 Task: Look for space in Bargarh, India from 5th June, 2023 to 16th June, 2023 for 2 adults in price range Rs.7000 to Rs.15000. Place can be entire place with 1  bedroom having 1 bed and 1 bathroom. Property type can be house, flat, guest house, hotel. Booking option can be shelf check-in. Required host language is English.
Action: Mouse moved to (451, 101)
Screenshot: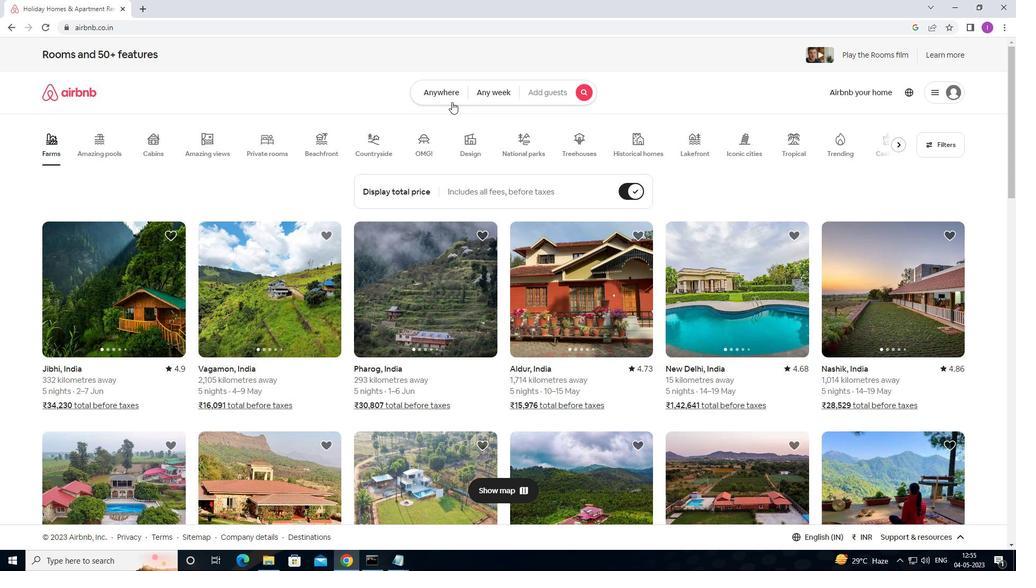 
Action: Mouse pressed left at (451, 101)
Screenshot: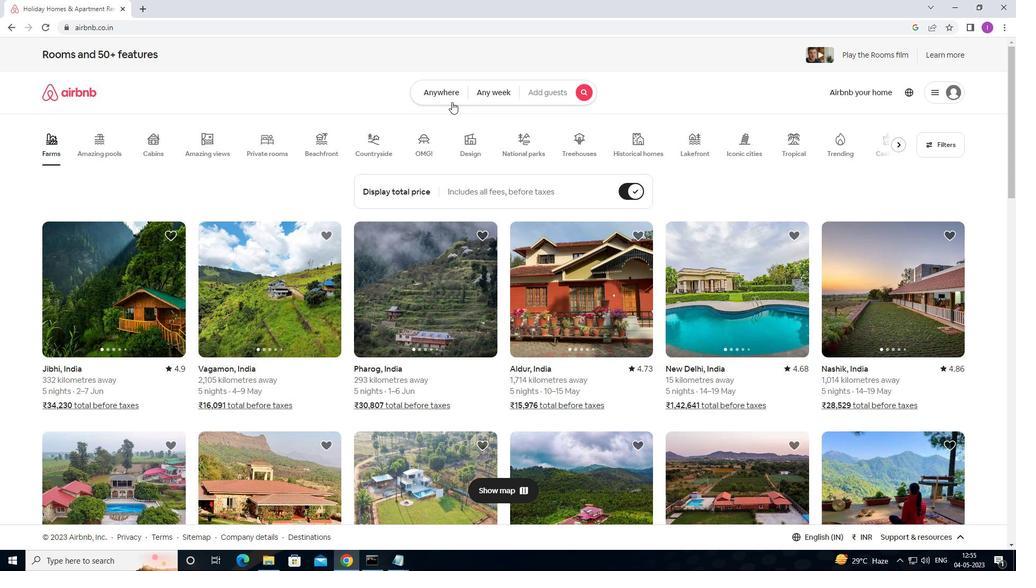 
Action: Mouse moved to (358, 130)
Screenshot: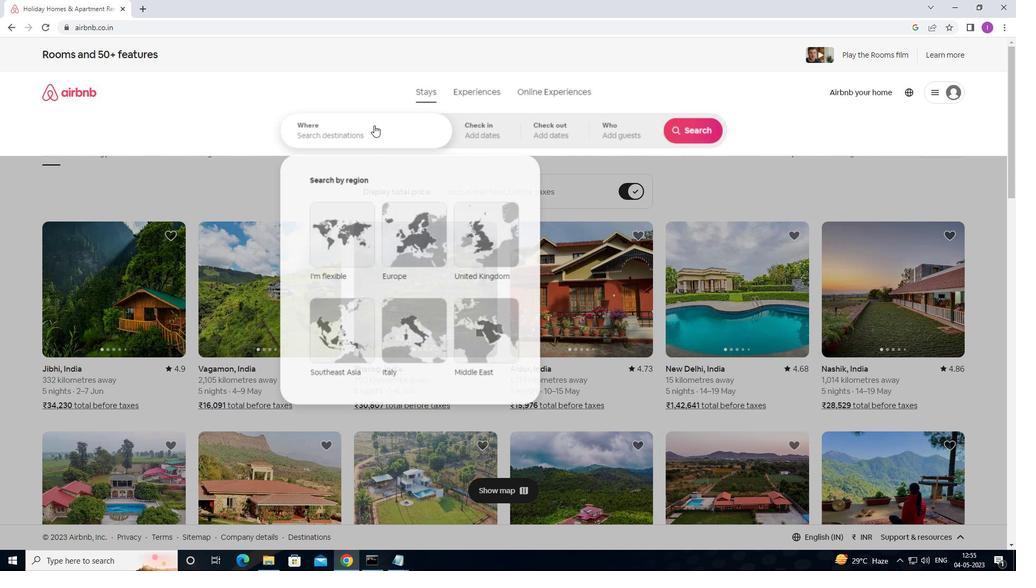 
Action: Mouse pressed left at (358, 130)
Screenshot: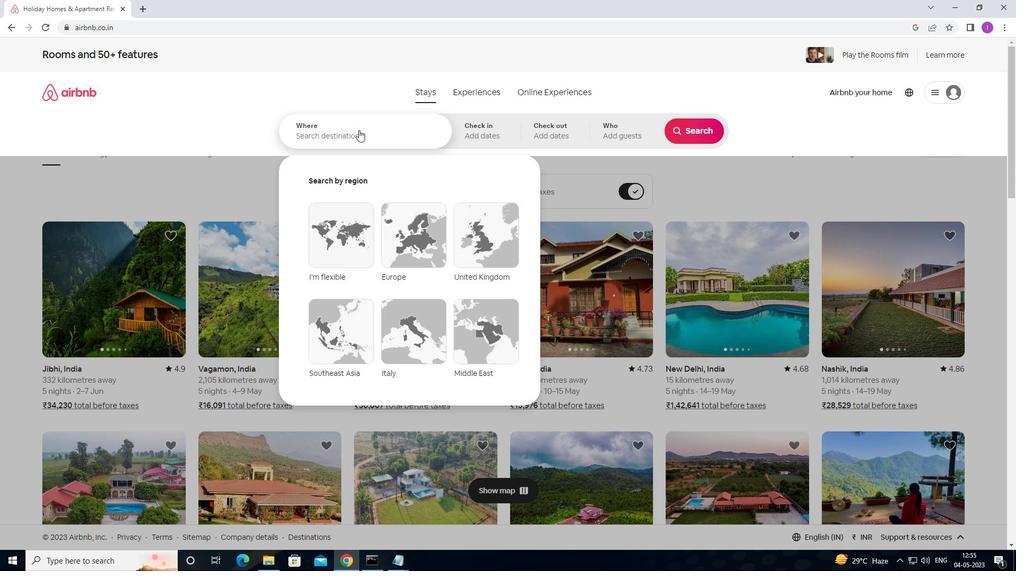 
Action: Key pressed <Key.shift>BARGARH,<Key.shift><Key.shift><Key.shift><Key.shift><Key.shift><Key.shift><Key.shift><Key.shift><Key.shift>INDIA
Screenshot: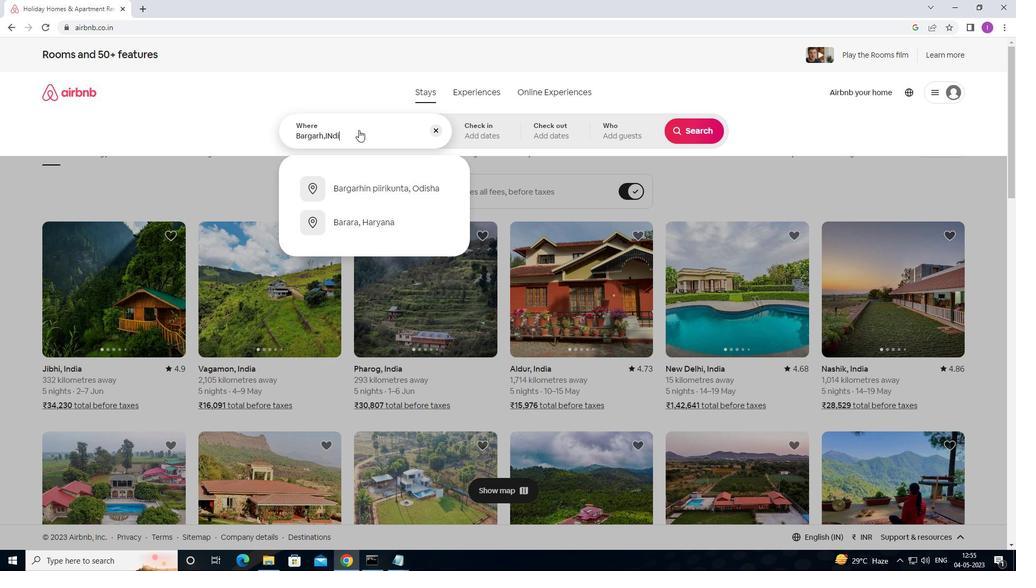 
Action: Mouse moved to (484, 125)
Screenshot: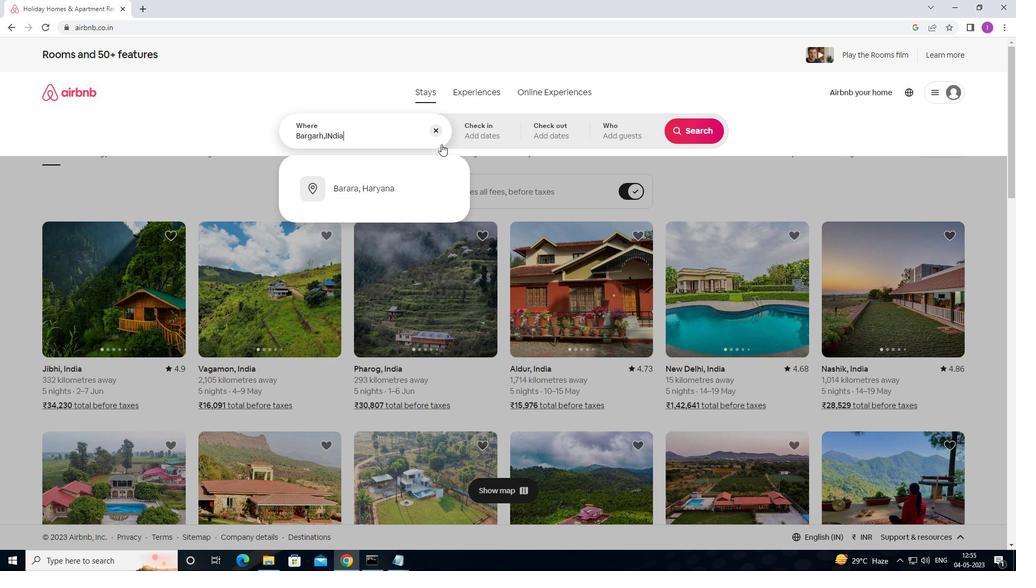 
Action: Mouse pressed left at (484, 125)
Screenshot: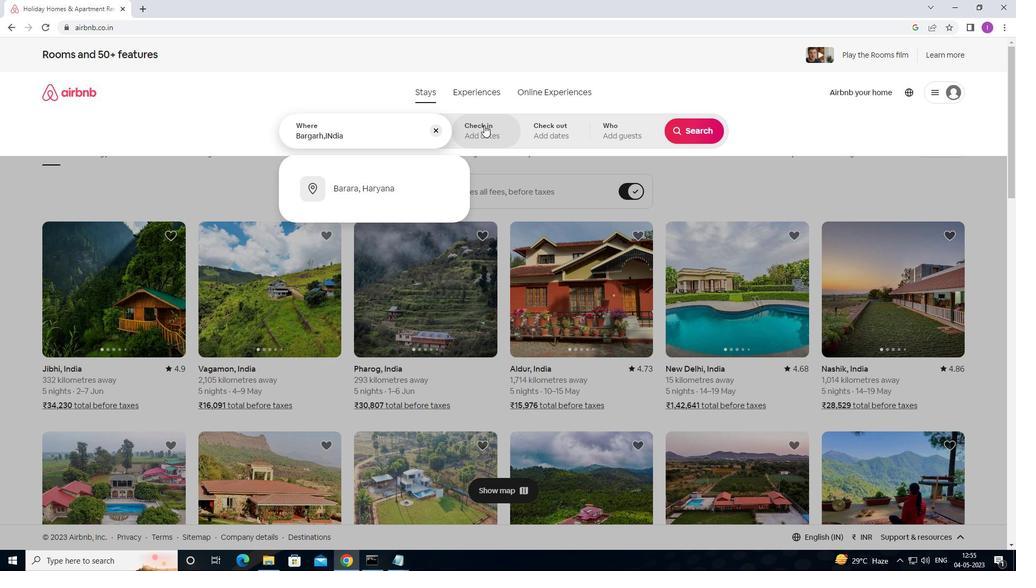 
Action: Mouse moved to (695, 216)
Screenshot: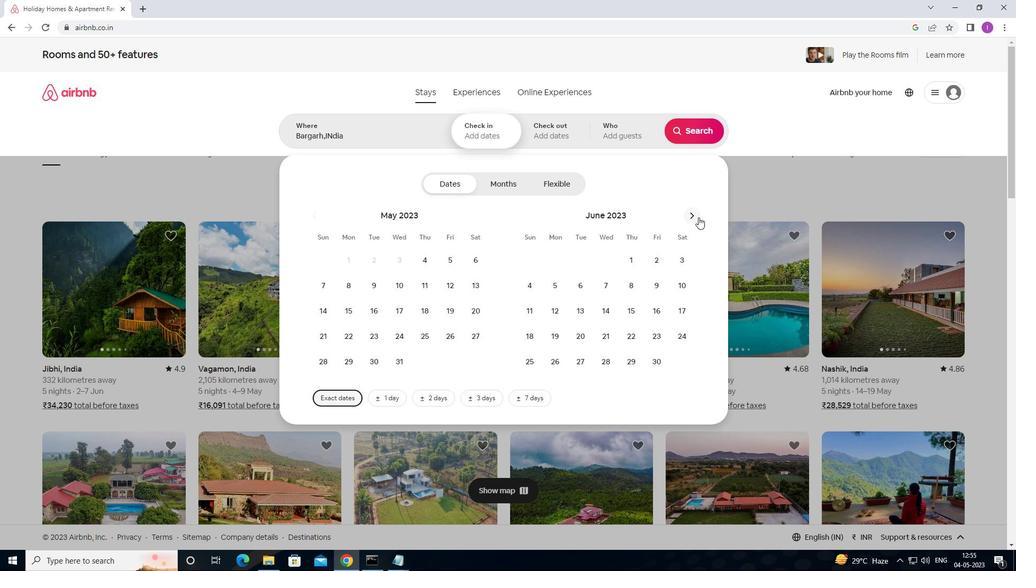 
Action: Mouse pressed left at (695, 216)
Screenshot: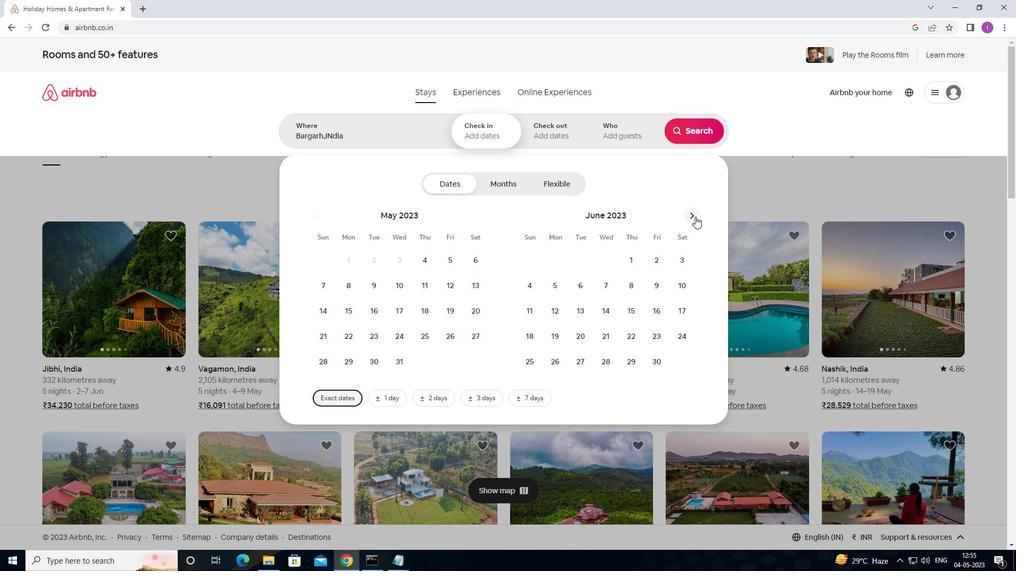 
Action: Mouse moved to (347, 284)
Screenshot: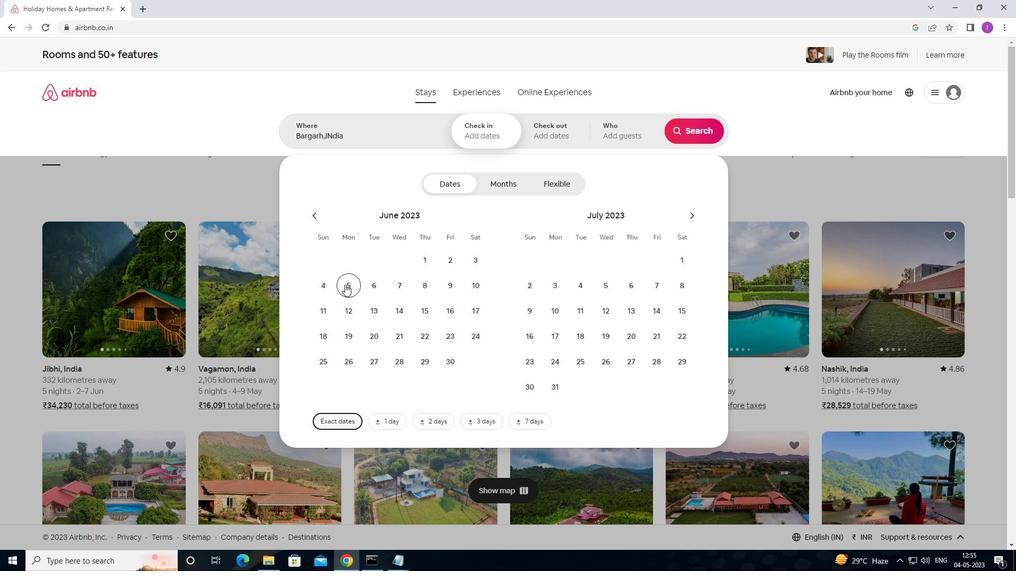
Action: Mouse pressed left at (347, 284)
Screenshot: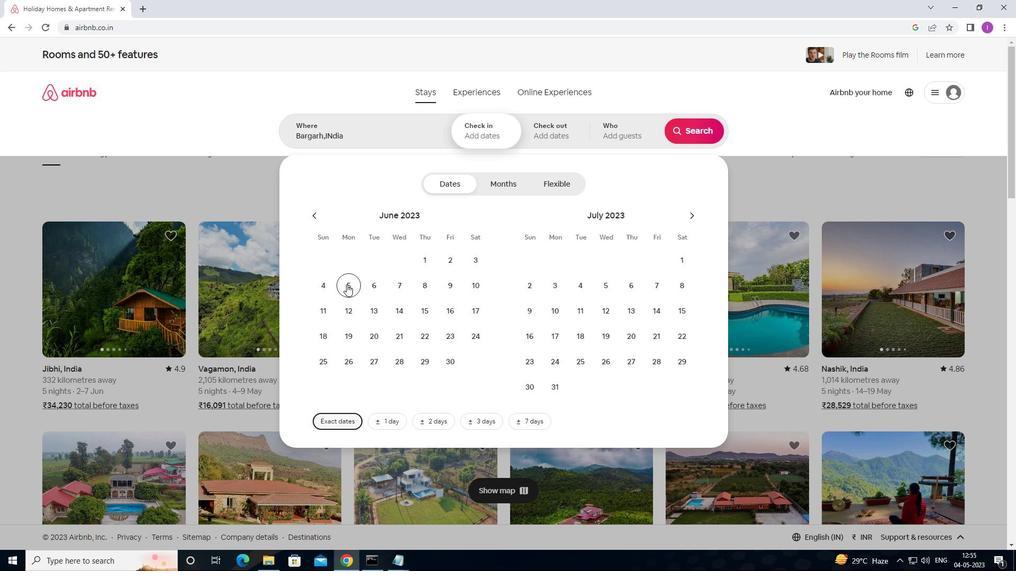 
Action: Mouse moved to (458, 311)
Screenshot: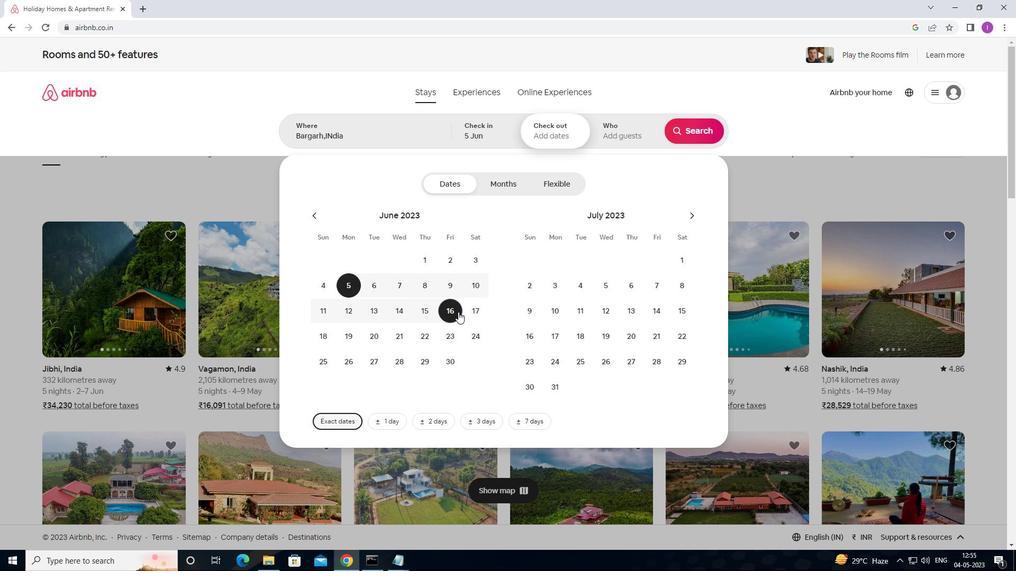 
Action: Mouse pressed left at (458, 311)
Screenshot: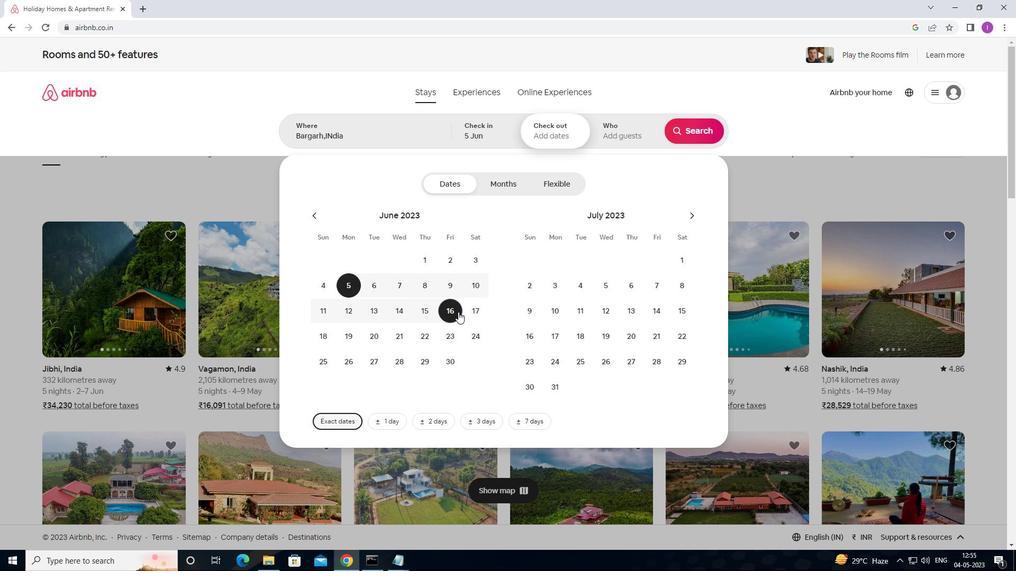 
Action: Mouse moved to (648, 136)
Screenshot: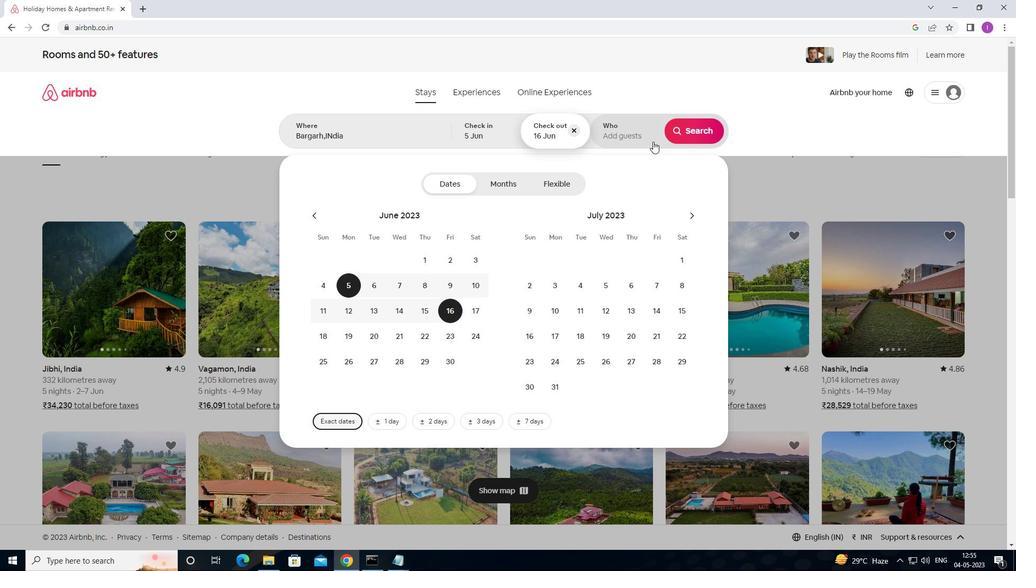 
Action: Mouse pressed left at (648, 136)
Screenshot: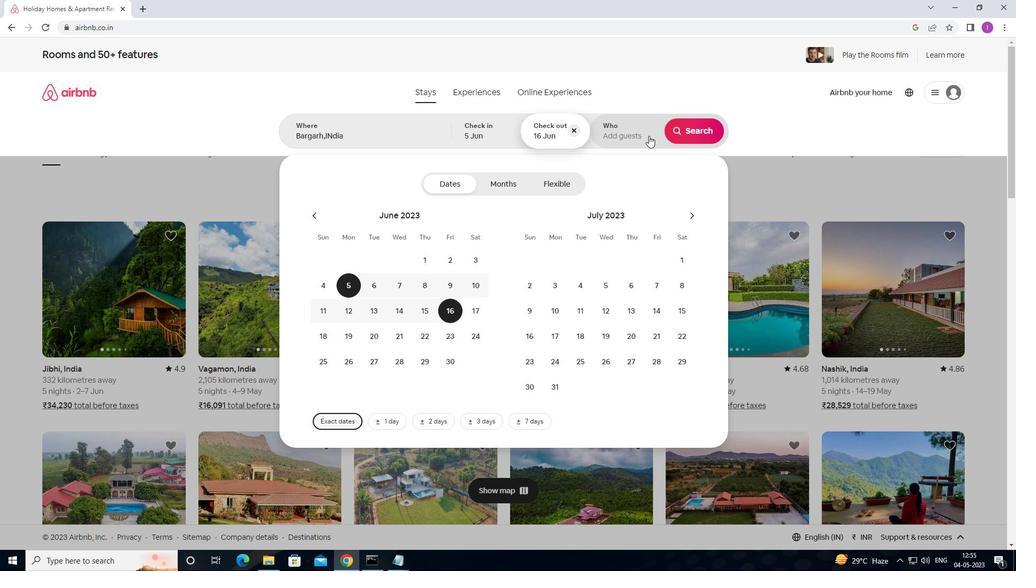 
Action: Mouse moved to (692, 186)
Screenshot: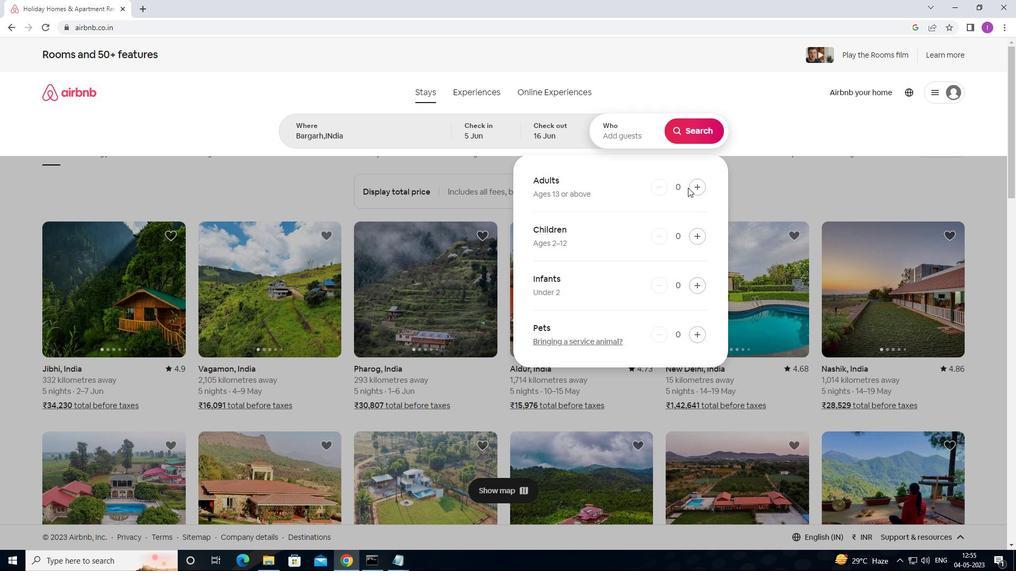 
Action: Mouse pressed left at (692, 186)
Screenshot: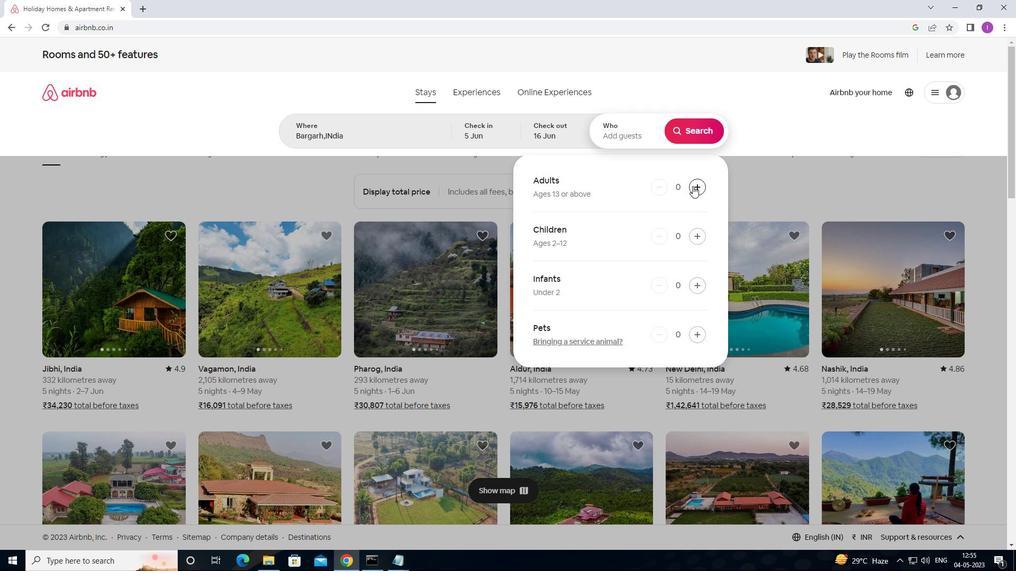 
Action: Mouse pressed left at (692, 186)
Screenshot: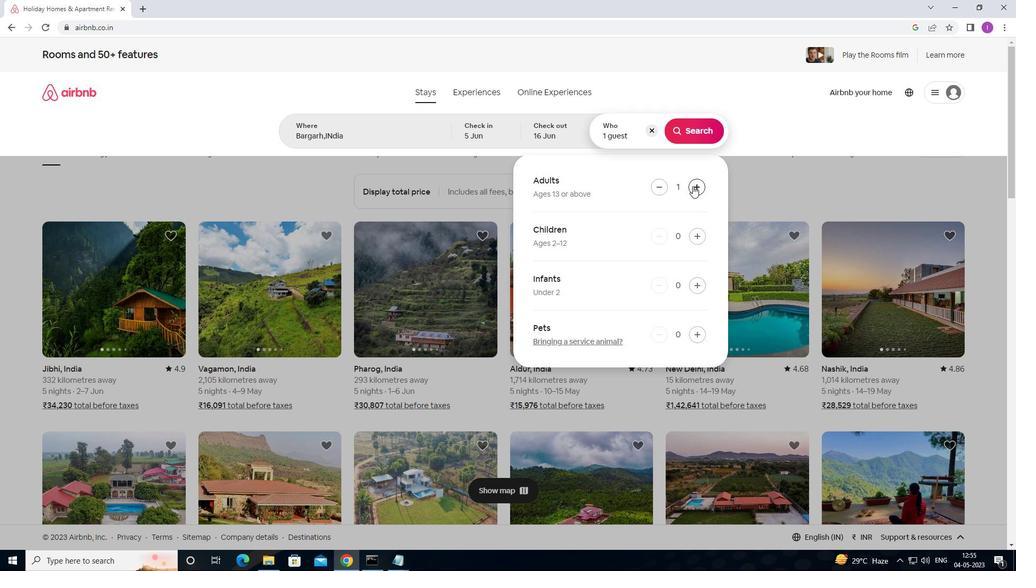
Action: Mouse moved to (696, 137)
Screenshot: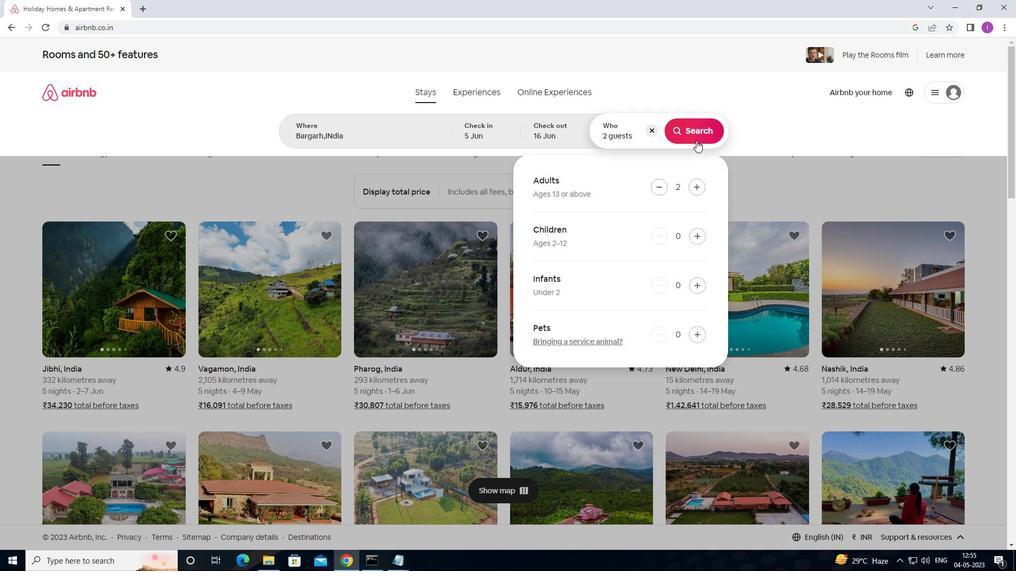 
Action: Mouse pressed left at (696, 137)
Screenshot: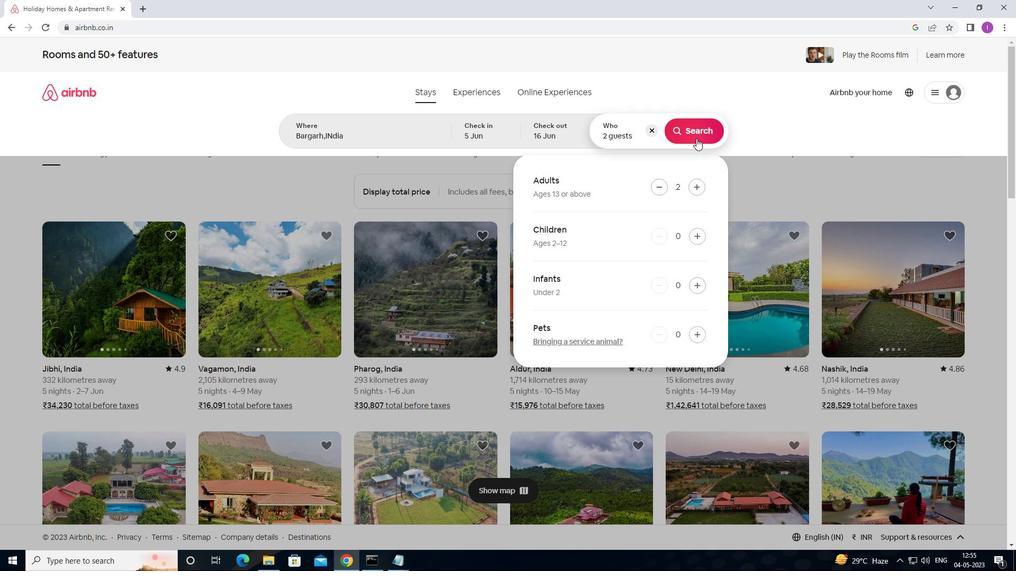 
Action: Mouse moved to (958, 103)
Screenshot: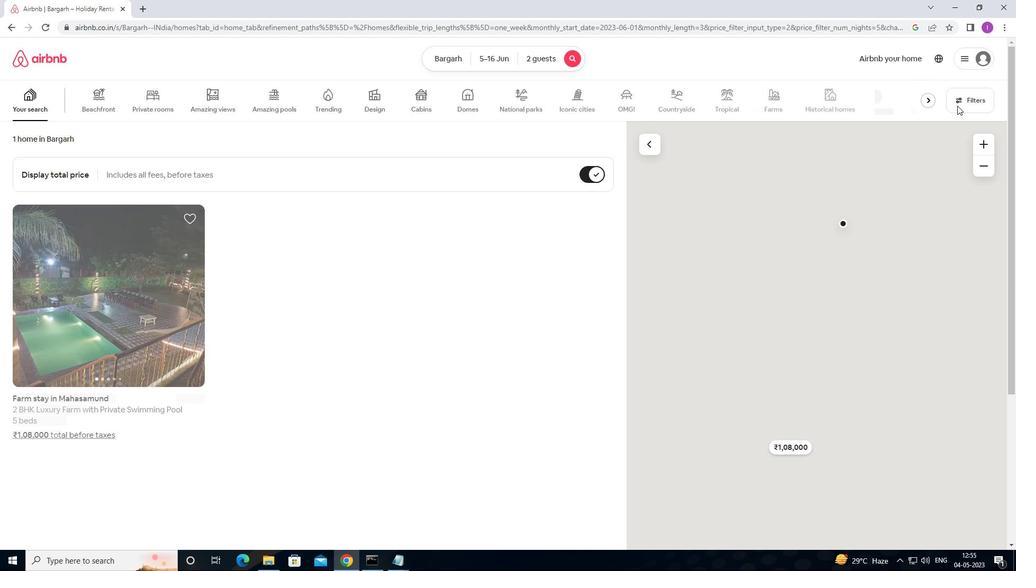 
Action: Mouse pressed left at (958, 103)
Screenshot: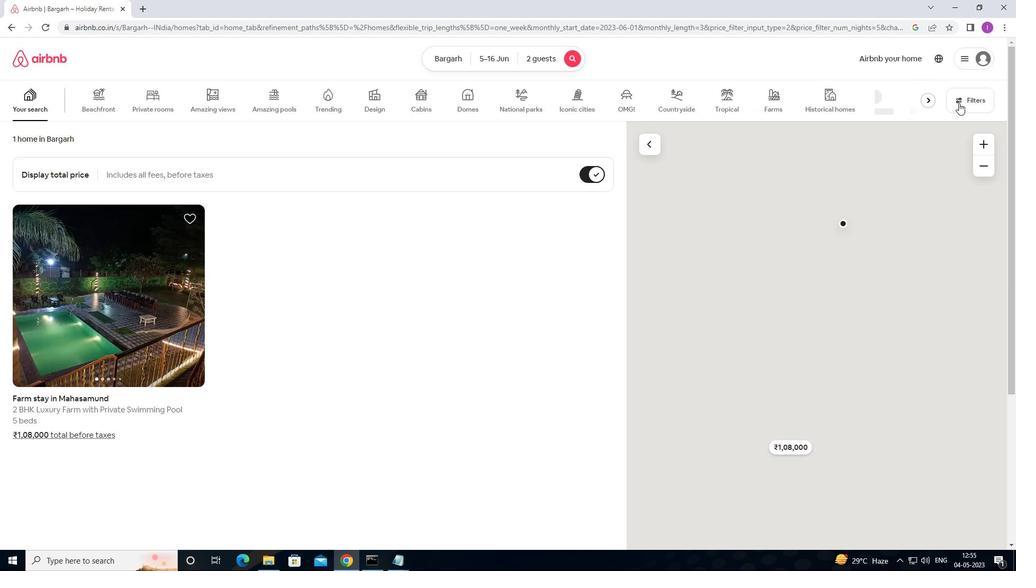 
Action: Mouse moved to (381, 236)
Screenshot: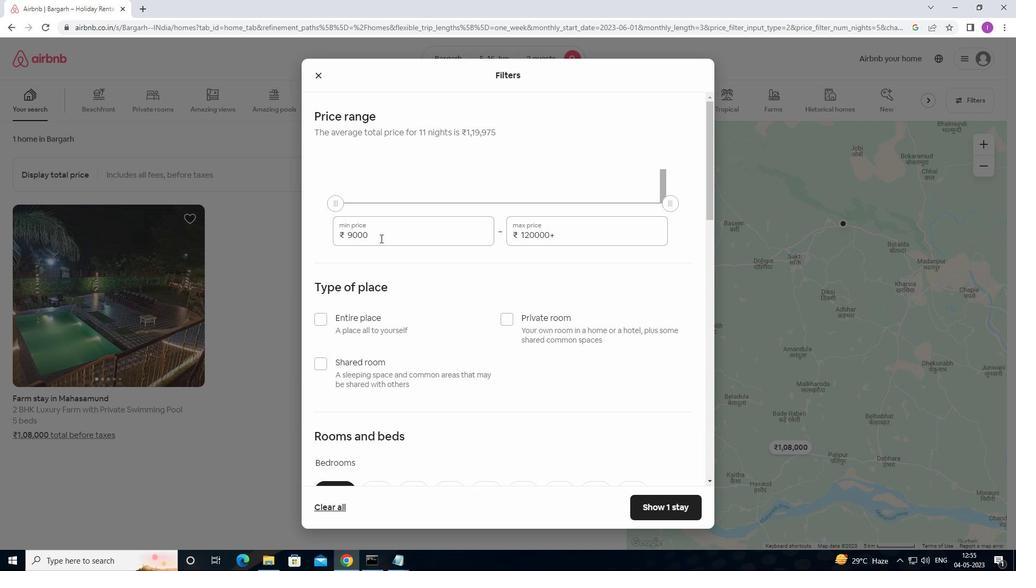 
Action: Mouse pressed left at (381, 236)
Screenshot: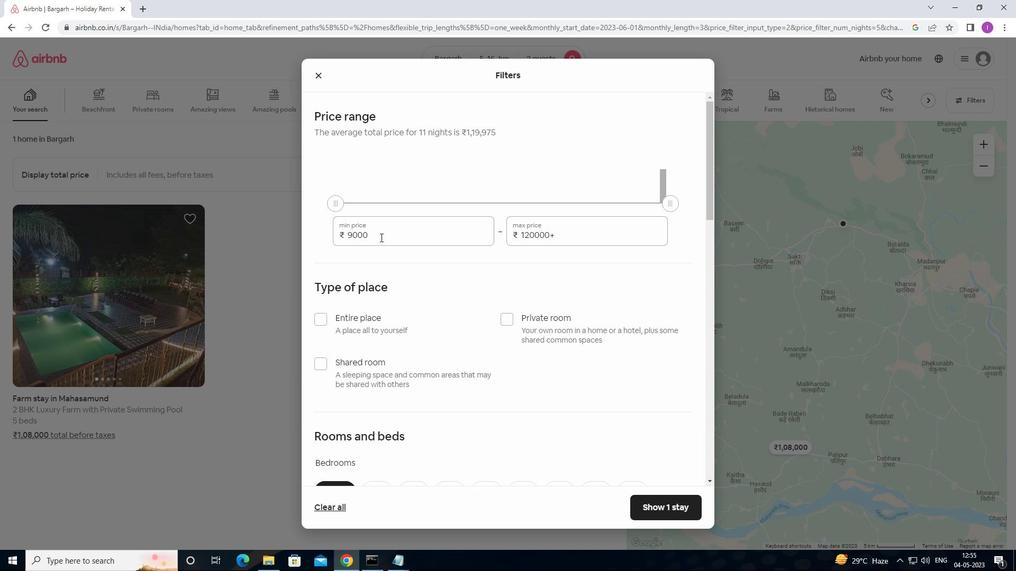 
Action: Mouse moved to (382, 282)
Screenshot: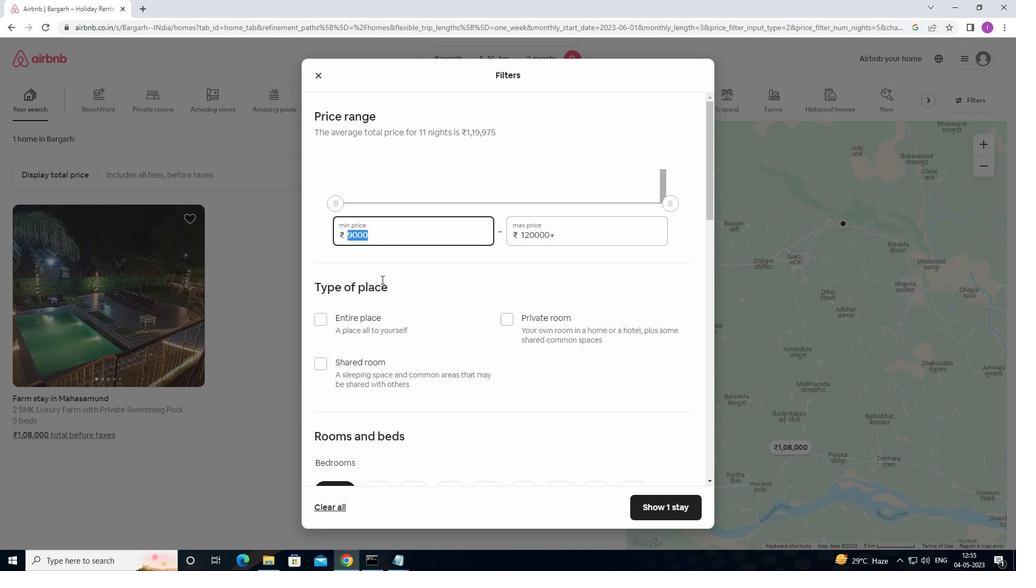 
Action: Key pressed 7
Screenshot: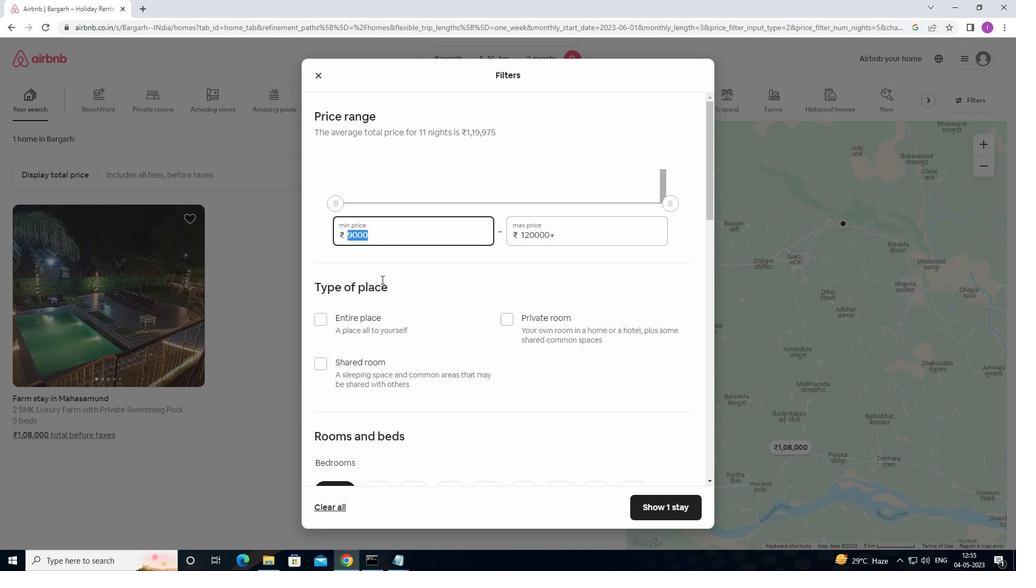 
Action: Mouse moved to (383, 283)
Screenshot: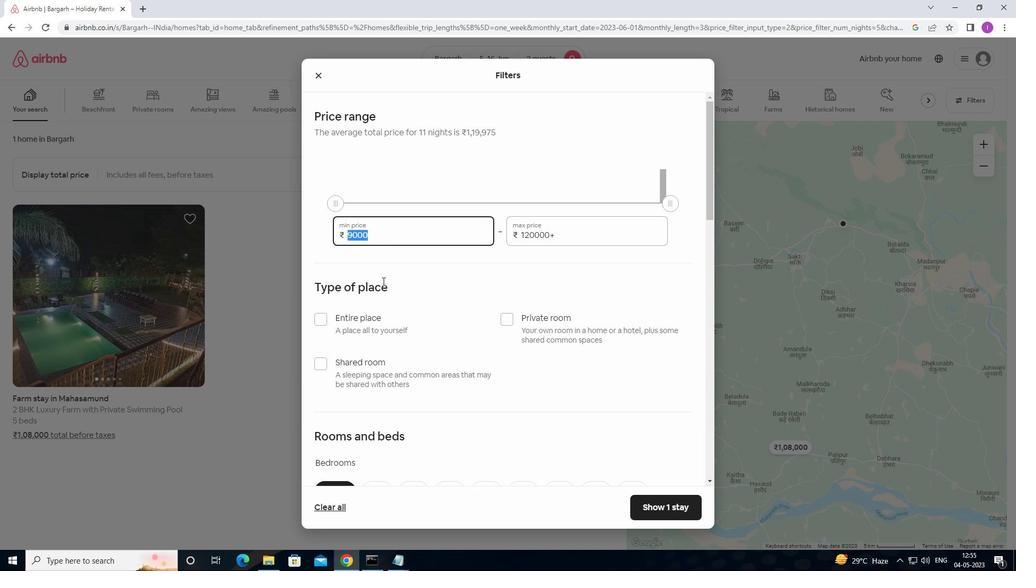 
Action: Key pressed 000
Screenshot: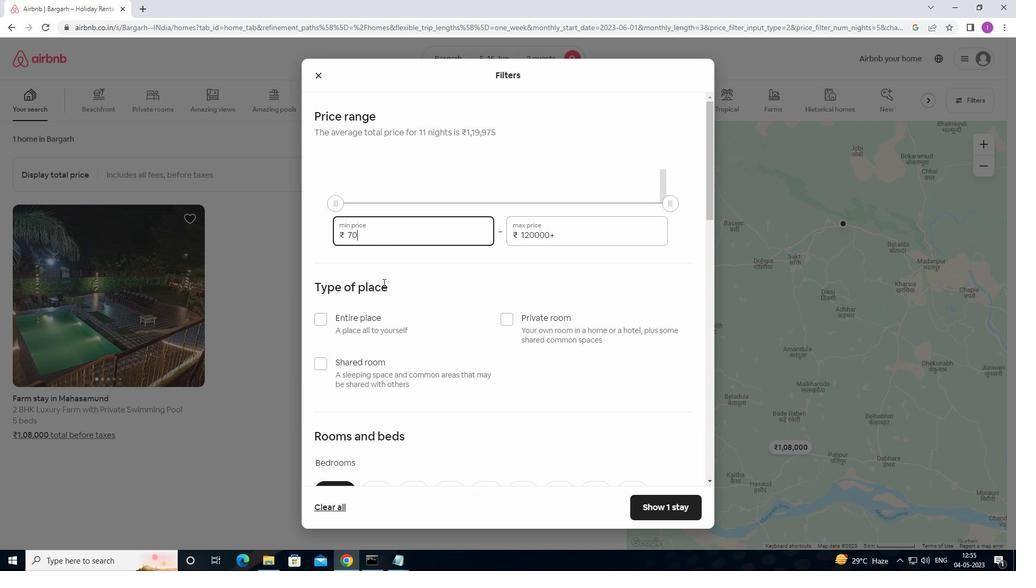 
Action: Mouse moved to (581, 238)
Screenshot: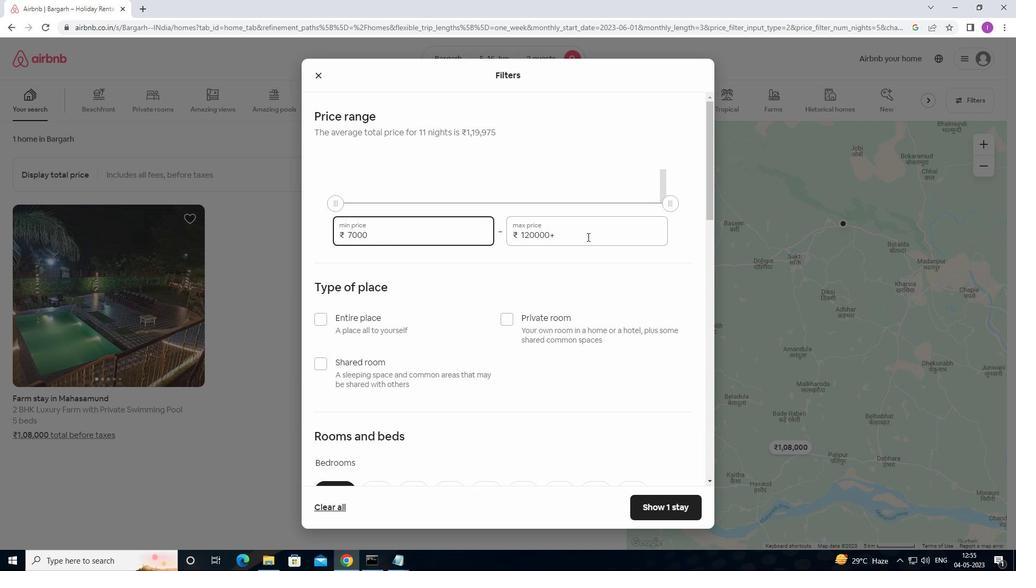 
Action: Mouse pressed left at (581, 238)
Screenshot: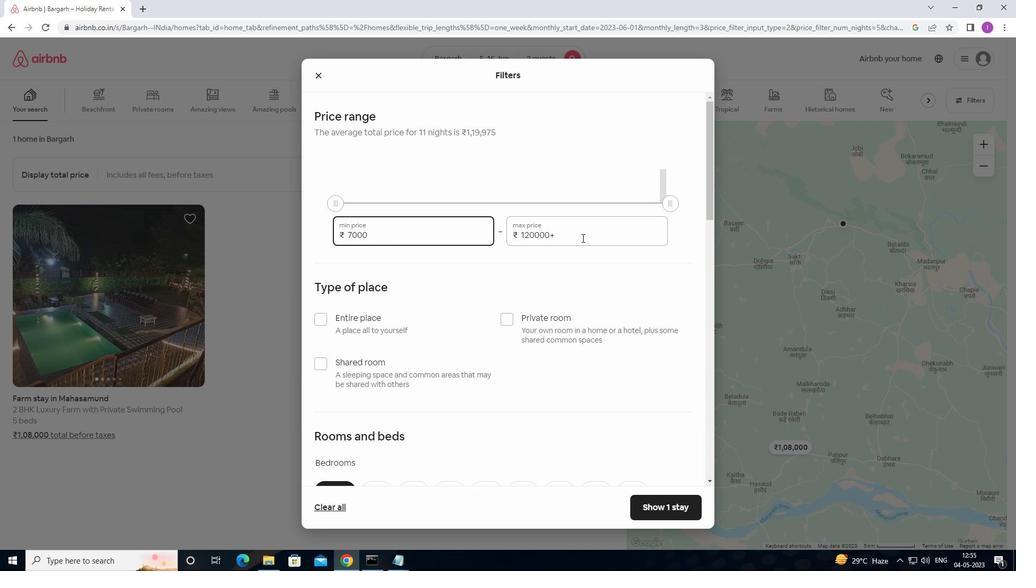 
Action: Mouse moved to (477, 244)
Screenshot: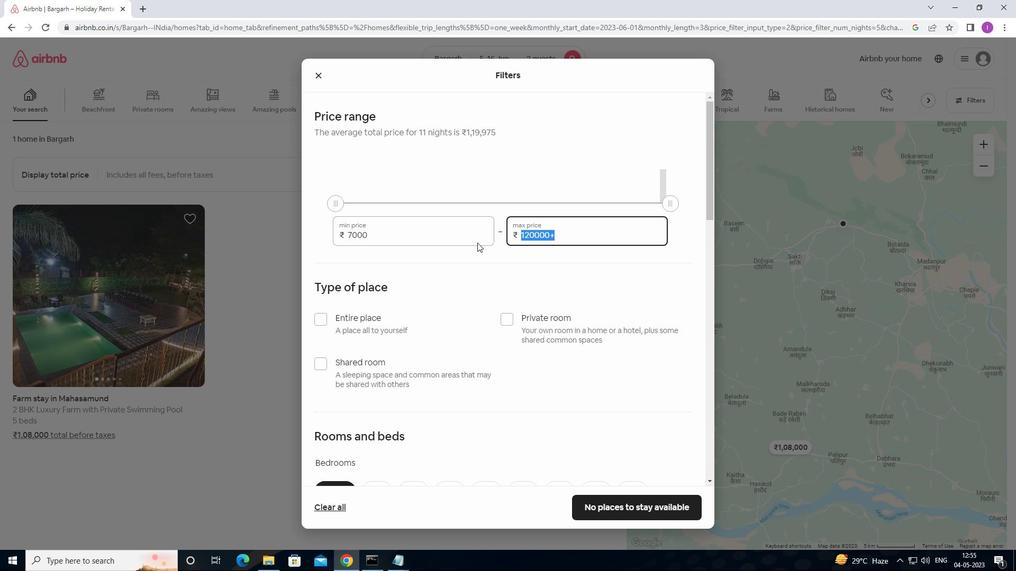 
Action: Key pressed 1
Screenshot: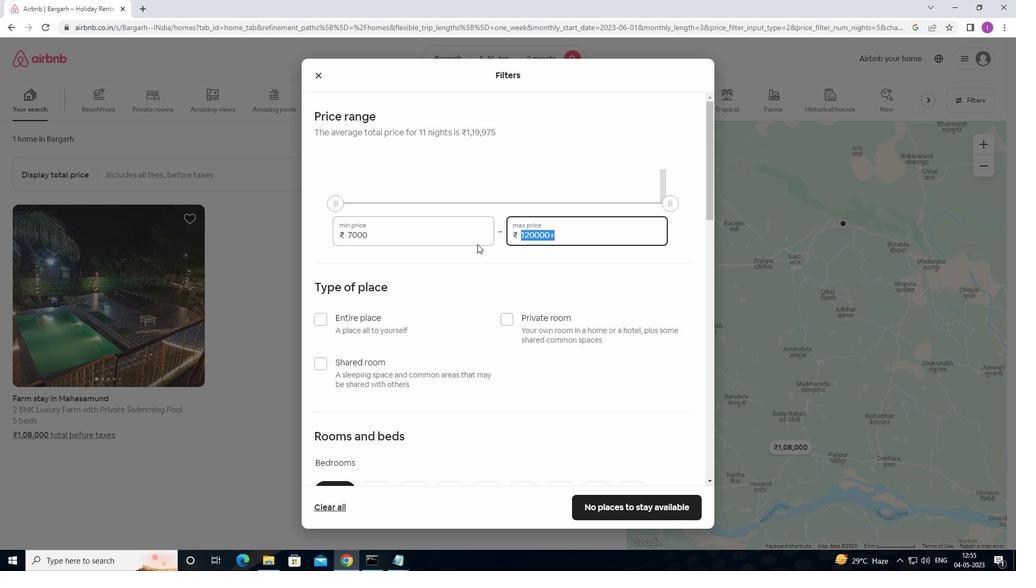 
Action: Mouse moved to (477, 244)
Screenshot: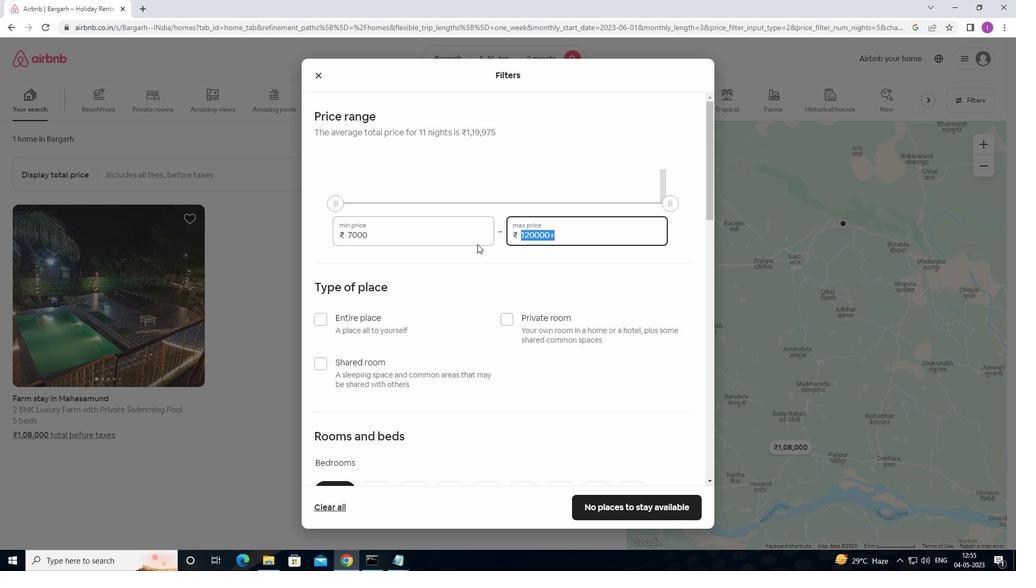 
Action: Key pressed 5
Screenshot: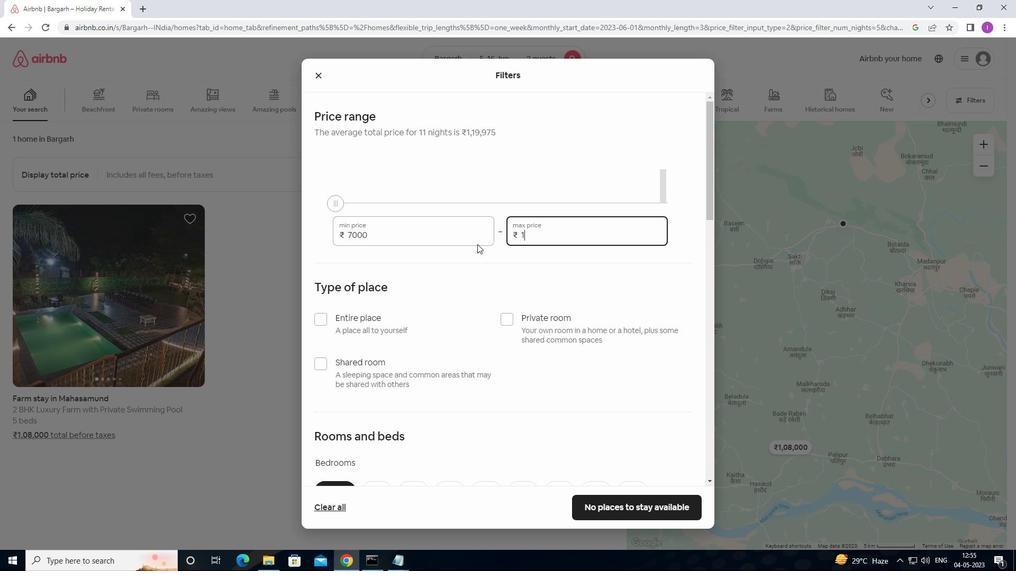 
Action: Mouse moved to (478, 244)
Screenshot: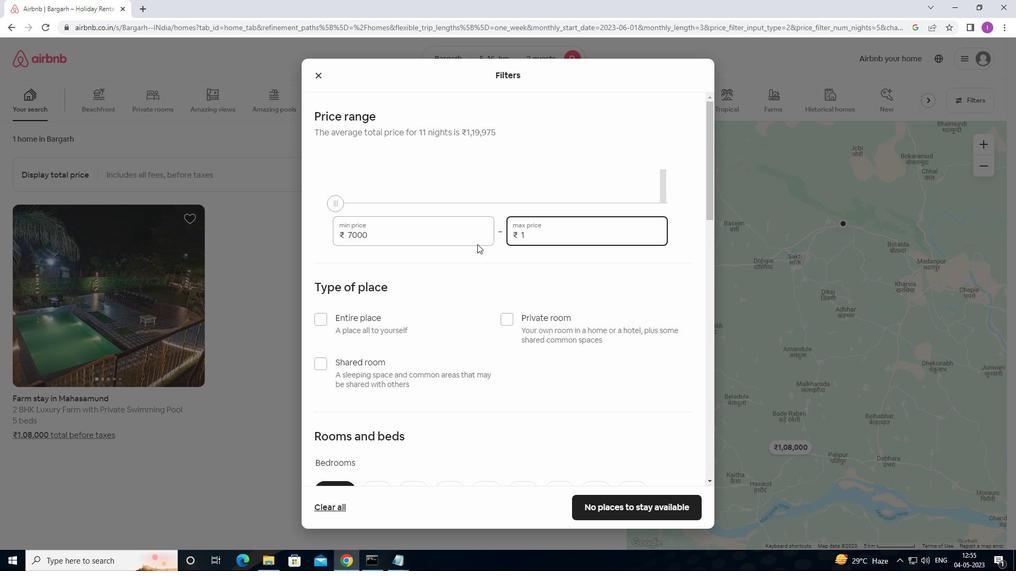 
Action: Key pressed 0
Screenshot: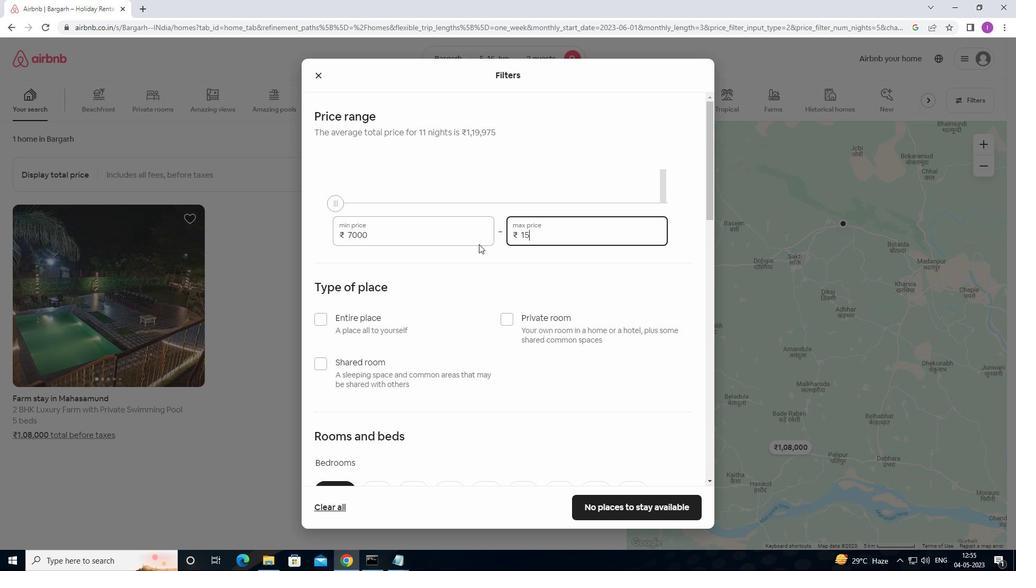 
Action: Mouse moved to (483, 244)
Screenshot: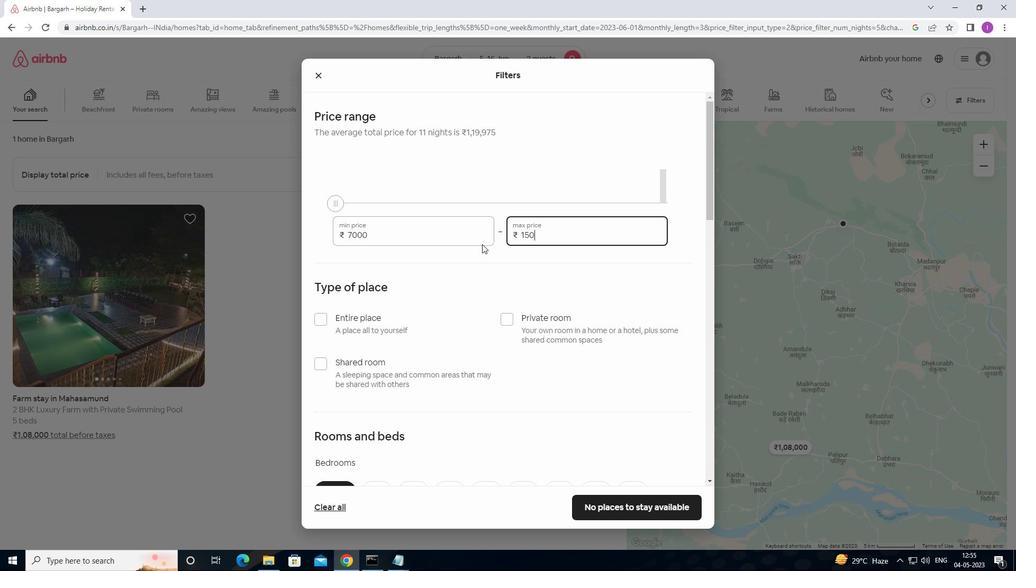 
Action: Key pressed 00
Screenshot: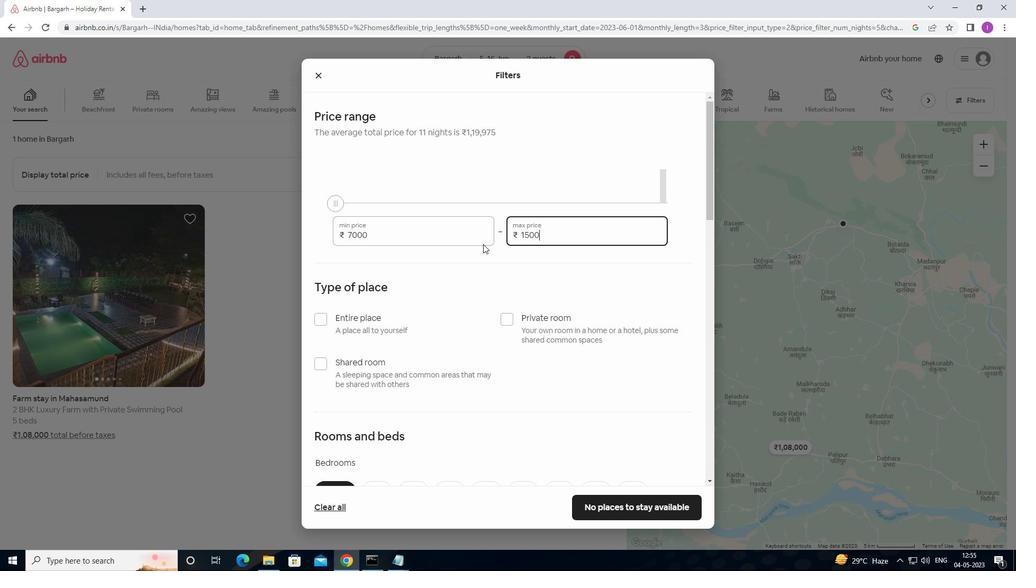 
Action: Mouse moved to (419, 286)
Screenshot: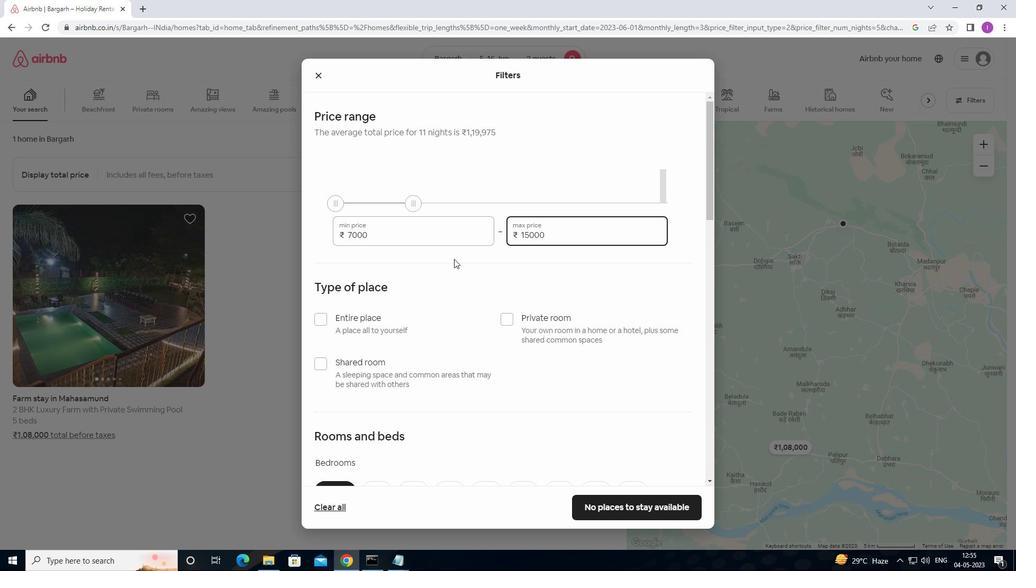 
Action: Mouse scrolled (419, 286) with delta (0, 0)
Screenshot: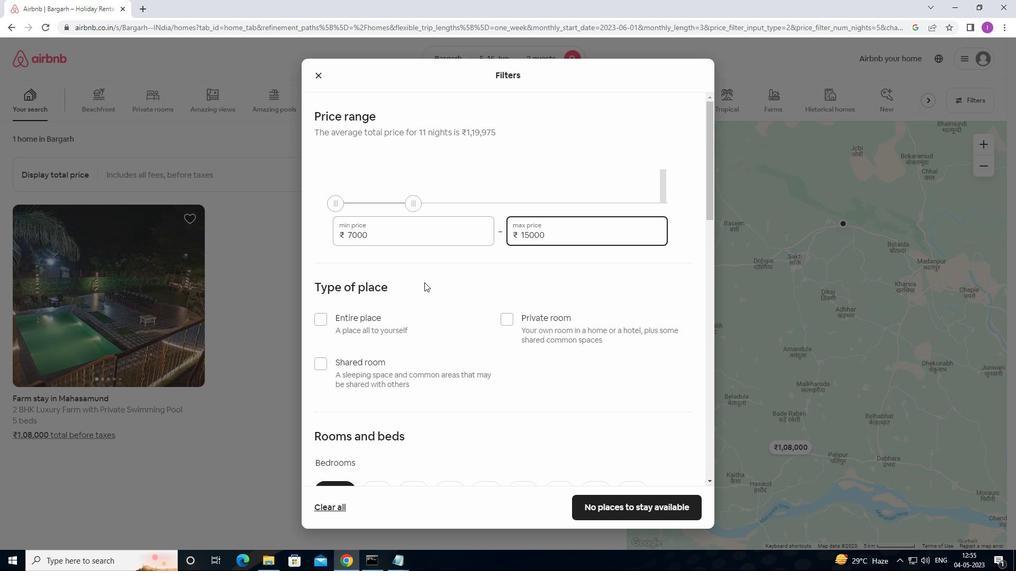 
Action: Mouse moved to (419, 287)
Screenshot: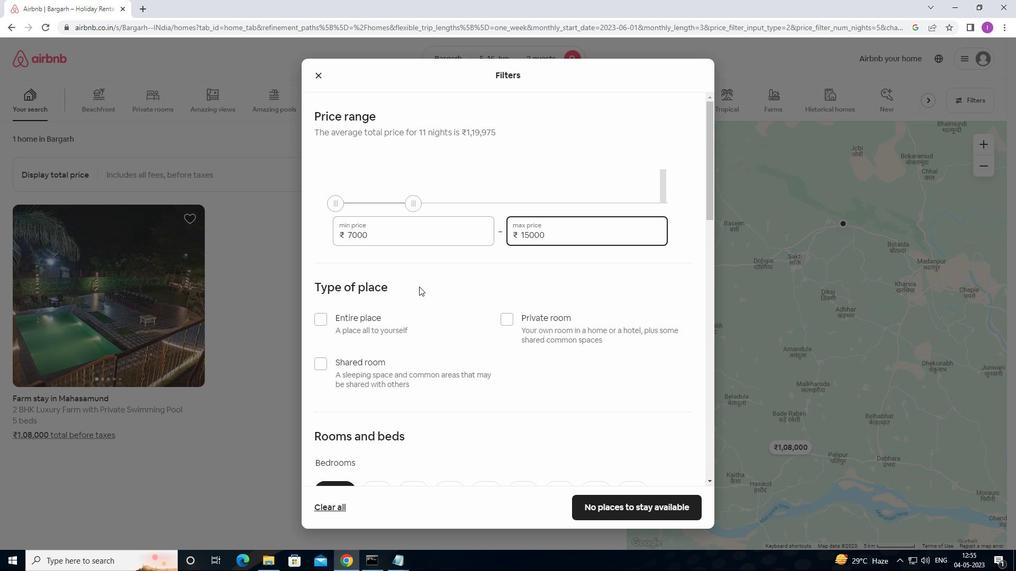 
Action: Mouse scrolled (419, 286) with delta (0, 0)
Screenshot: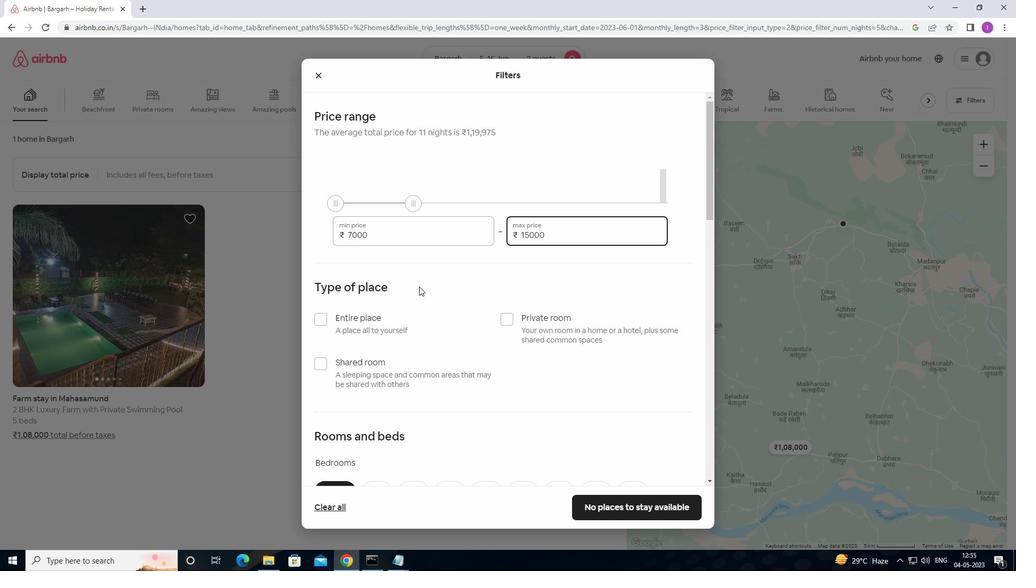 
Action: Mouse moved to (325, 216)
Screenshot: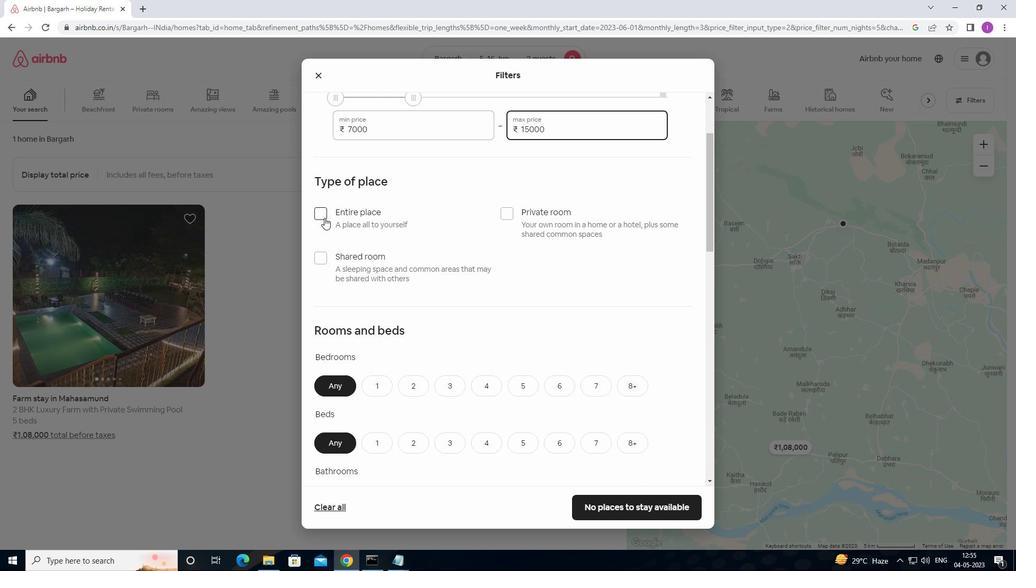 
Action: Mouse pressed left at (325, 216)
Screenshot: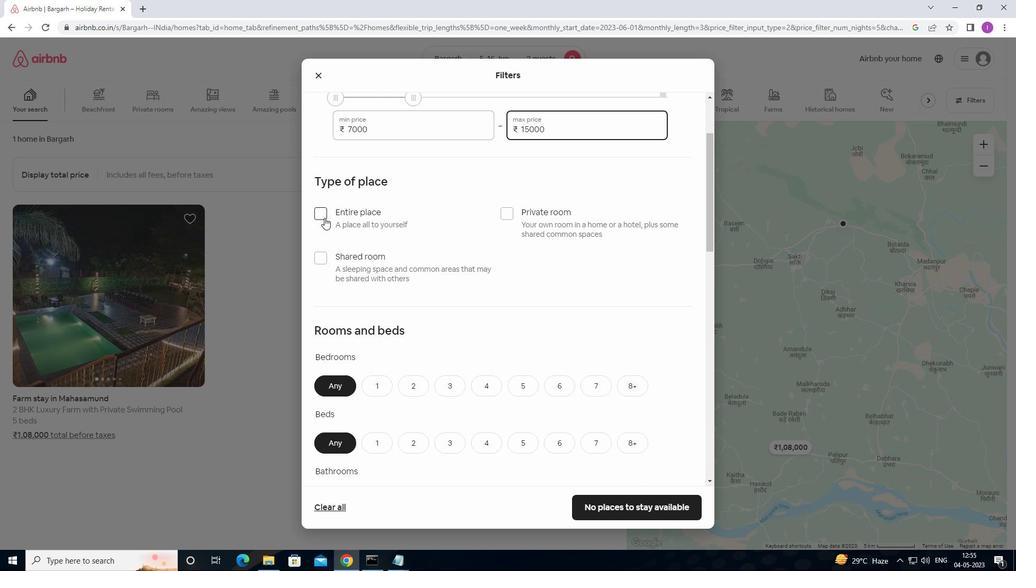 
Action: Mouse moved to (407, 277)
Screenshot: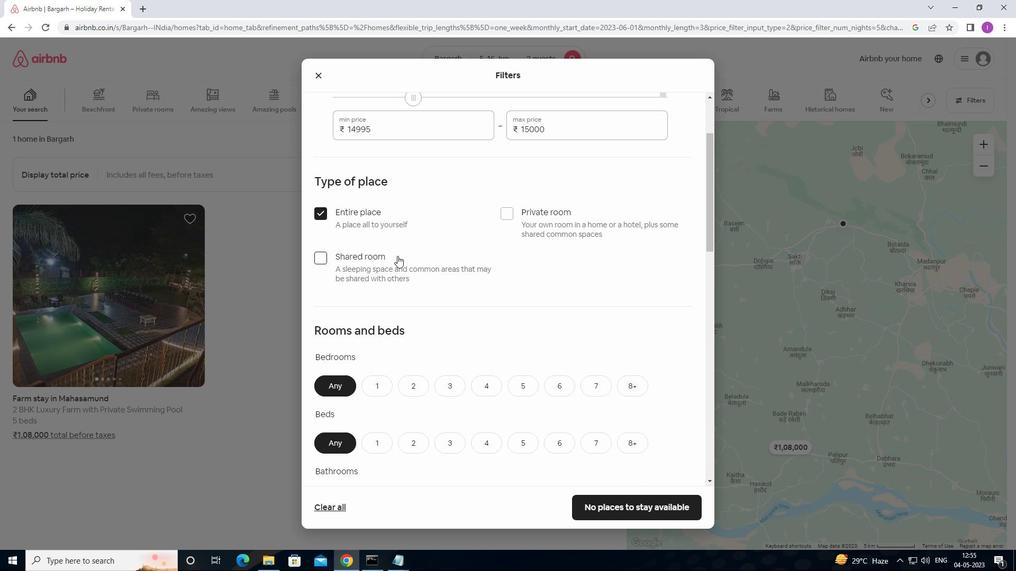 
Action: Mouse scrolled (407, 276) with delta (0, 0)
Screenshot: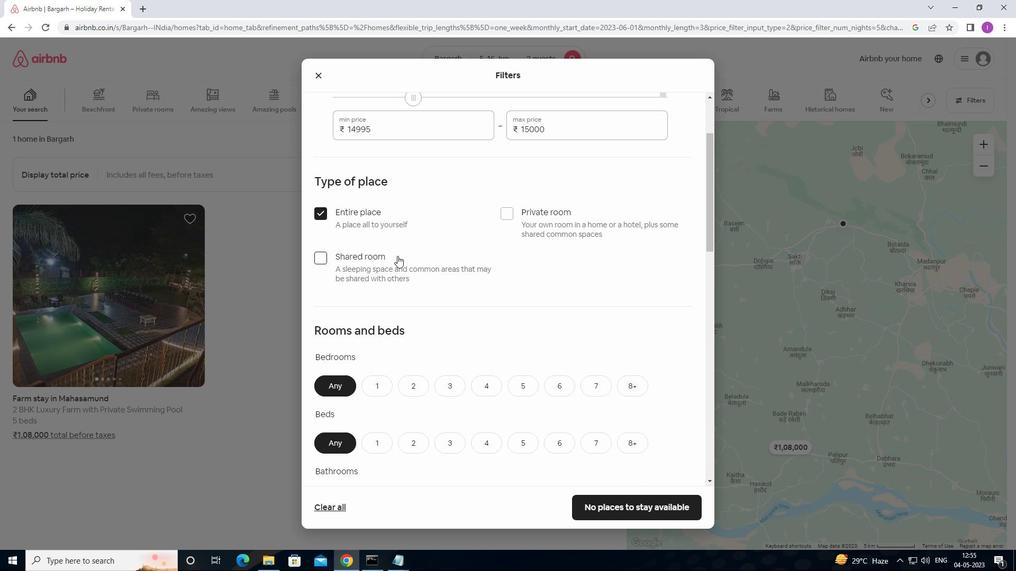 
Action: Mouse moved to (414, 286)
Screenshot: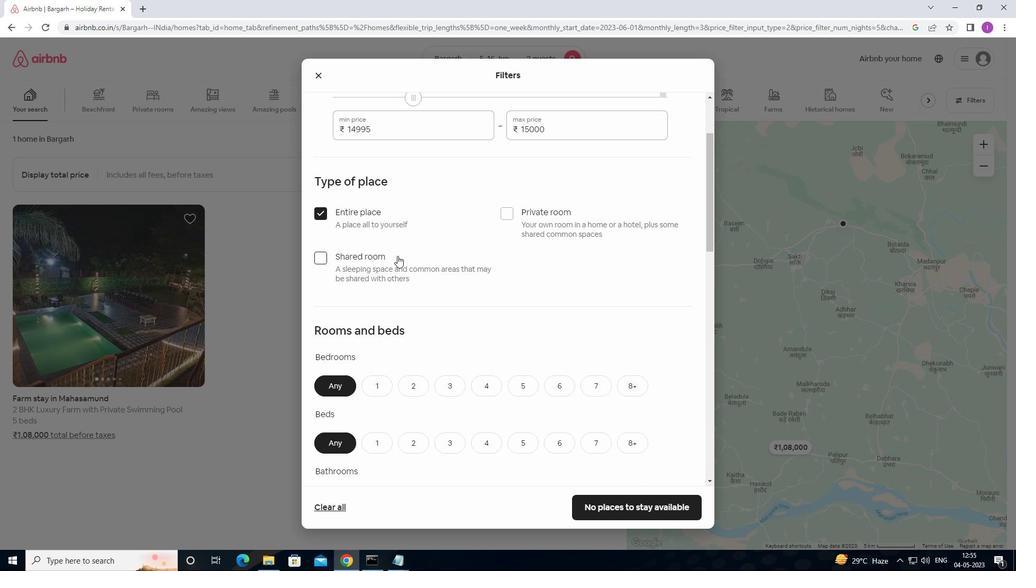 
Action: Mouse scrolled (414, 285) with delta (0, 0)
Screenshot: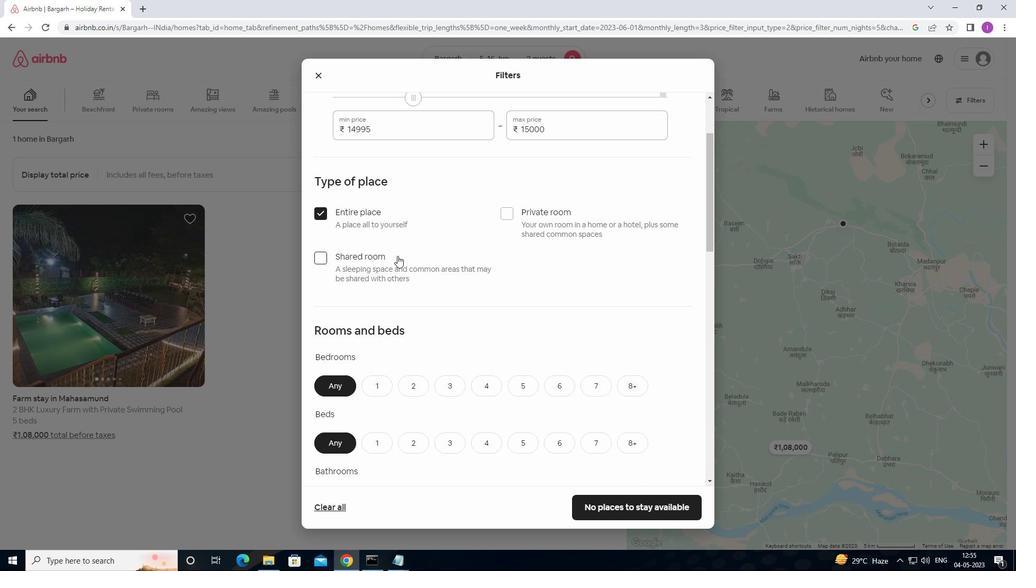 
Action: Mouse moved to (415, 287)
Screenshot: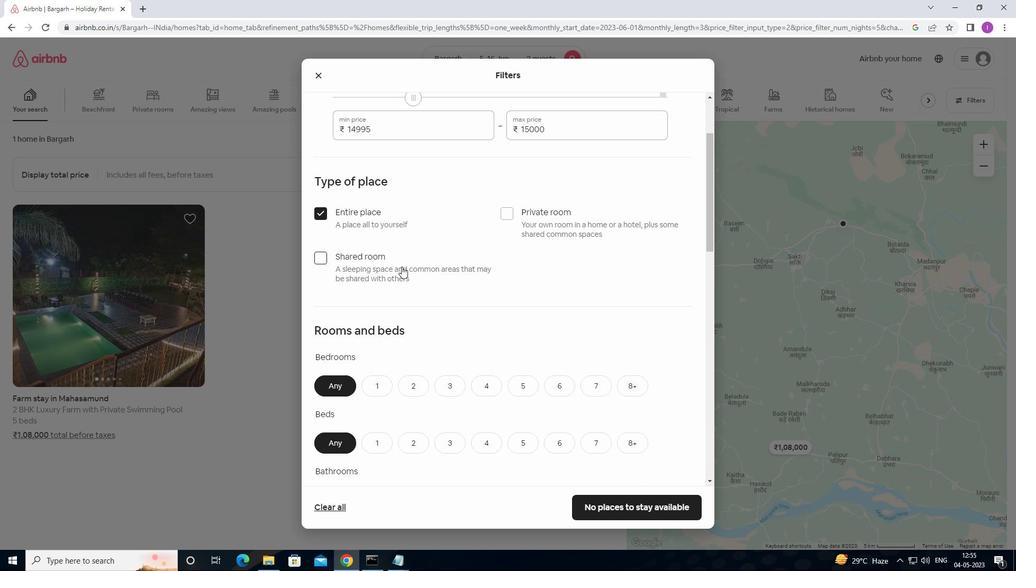 
Action: Mouse scrolled (415, 287) with delta (0, 0)
Screenshot: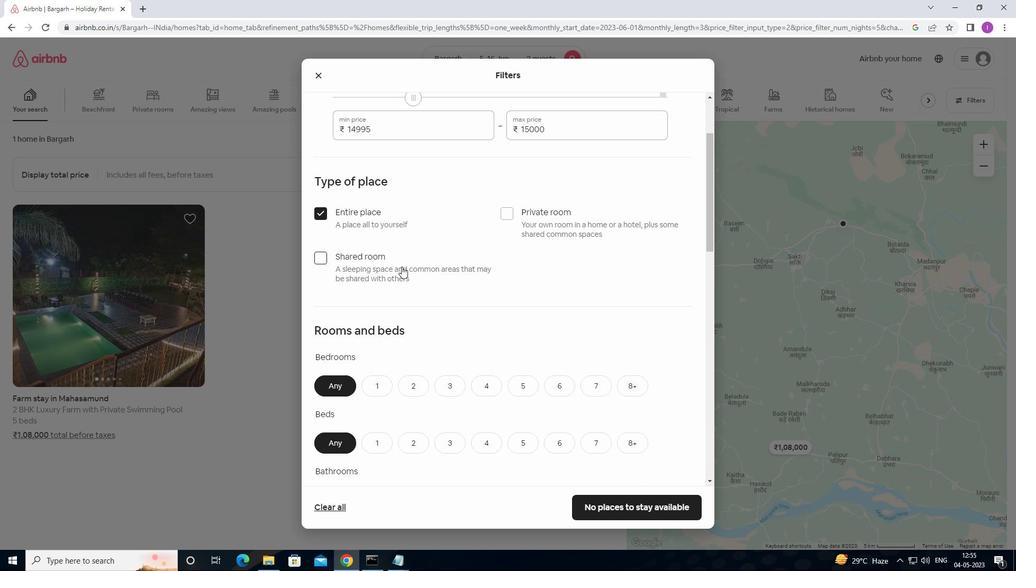 
Action: Mouse moved to (382, 231)
Screenshot: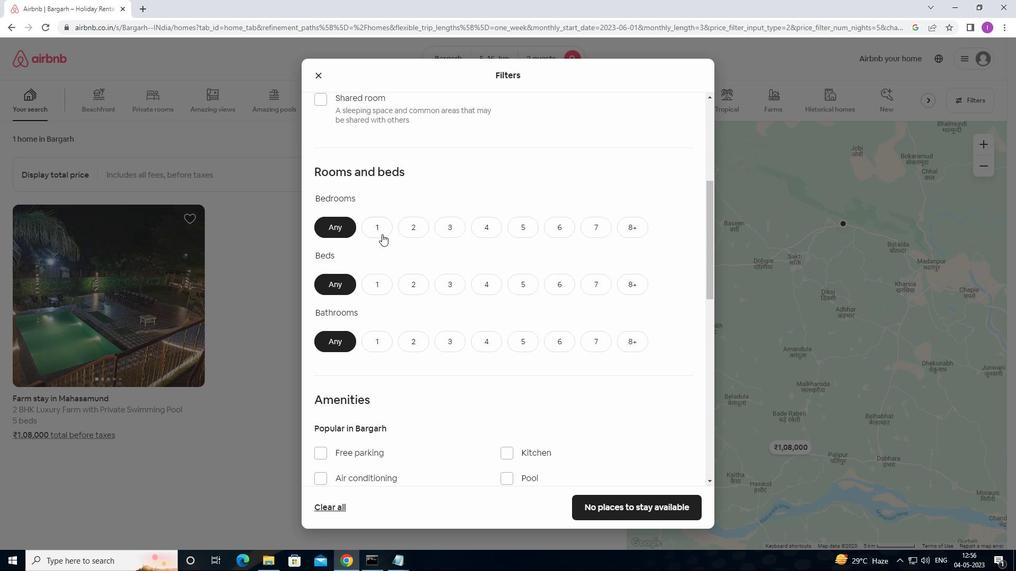 
Action: Mouse pressed left at (382, 231)
Screenshot: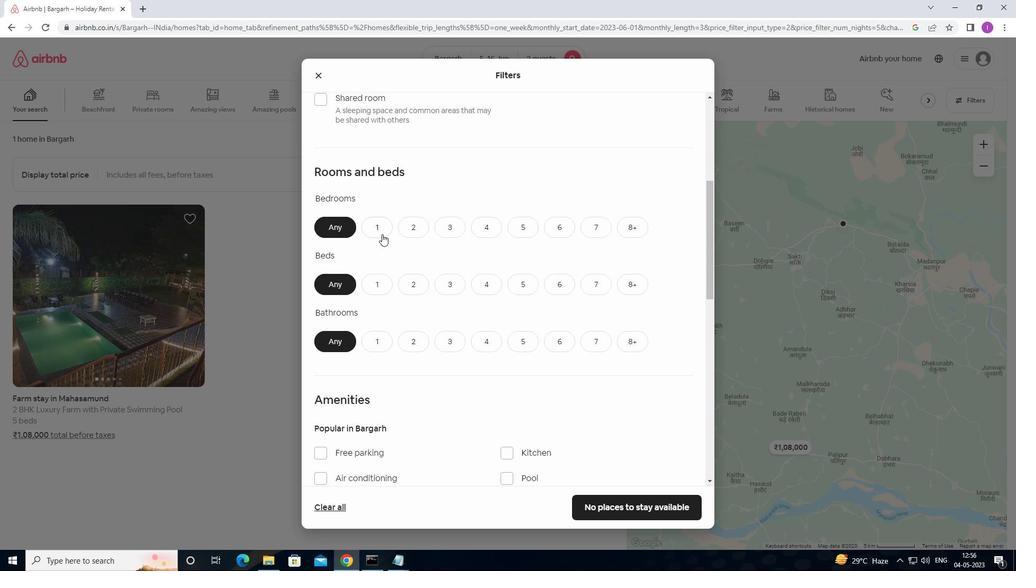 
Action: Mouse moved to (382, 279)
Screenshot: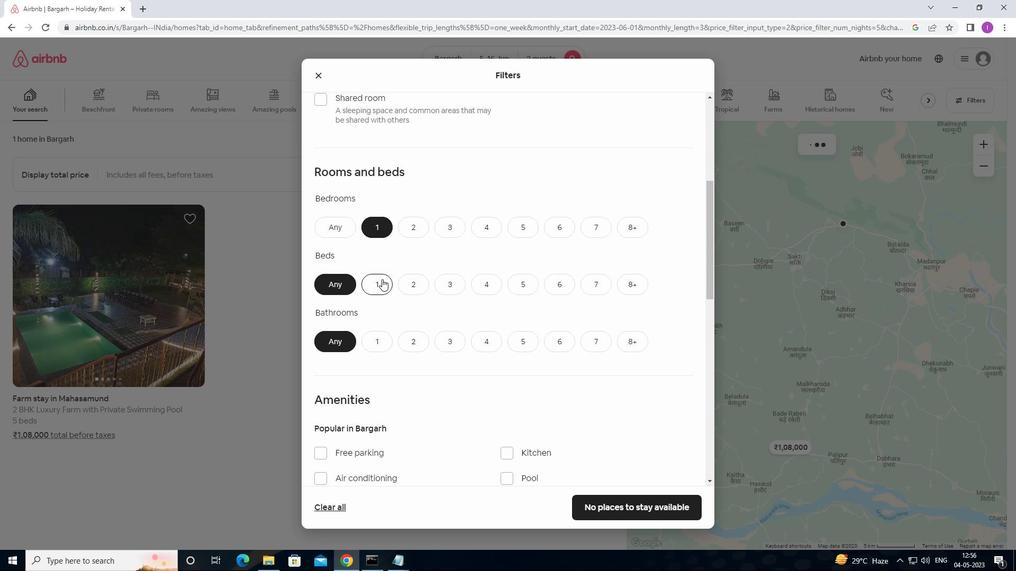 
Action: Mouse pressed left at (382, 279)
Screenshot: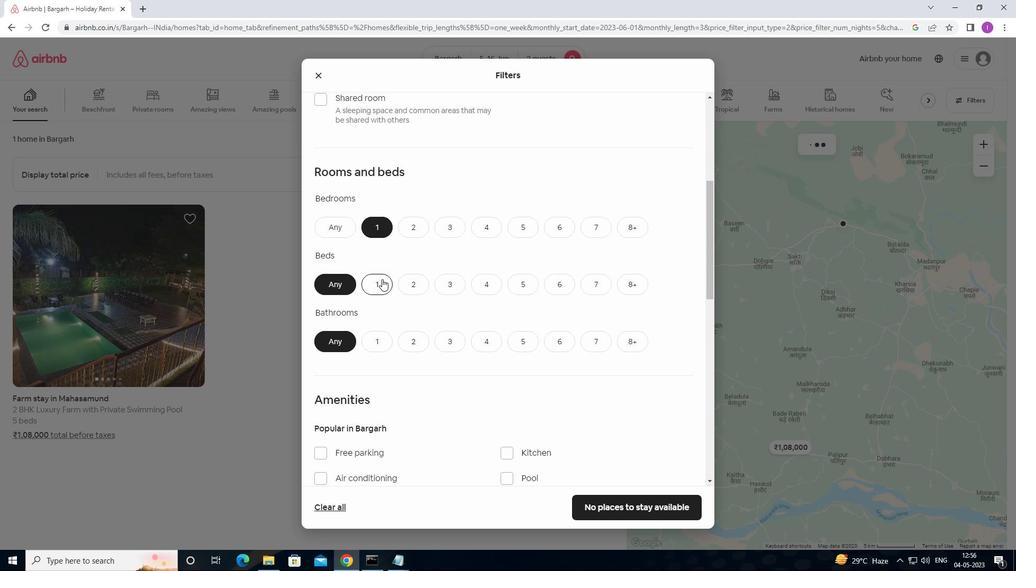 
Action: Mouse moved to (381, 341)
Screenshot: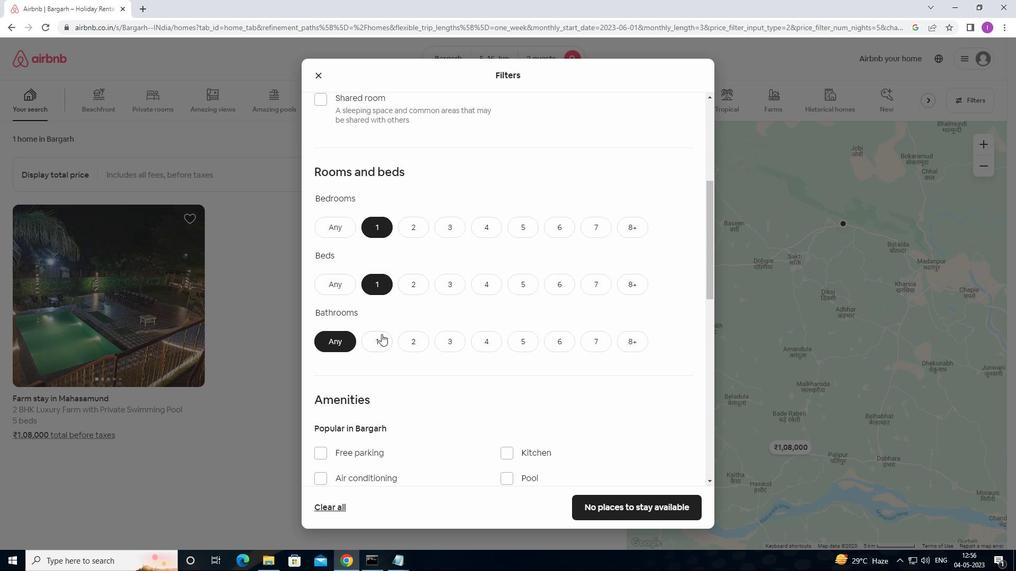 
Action: Mouse pressed left at (381, 341)
Screenshot: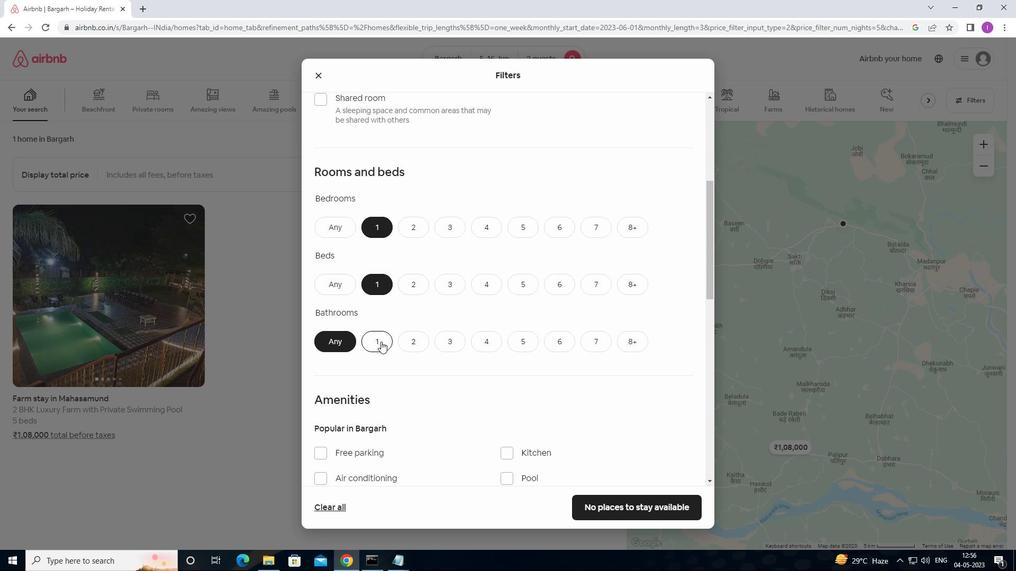 
Action: Mouse moved to (394, 340)
Screenshot: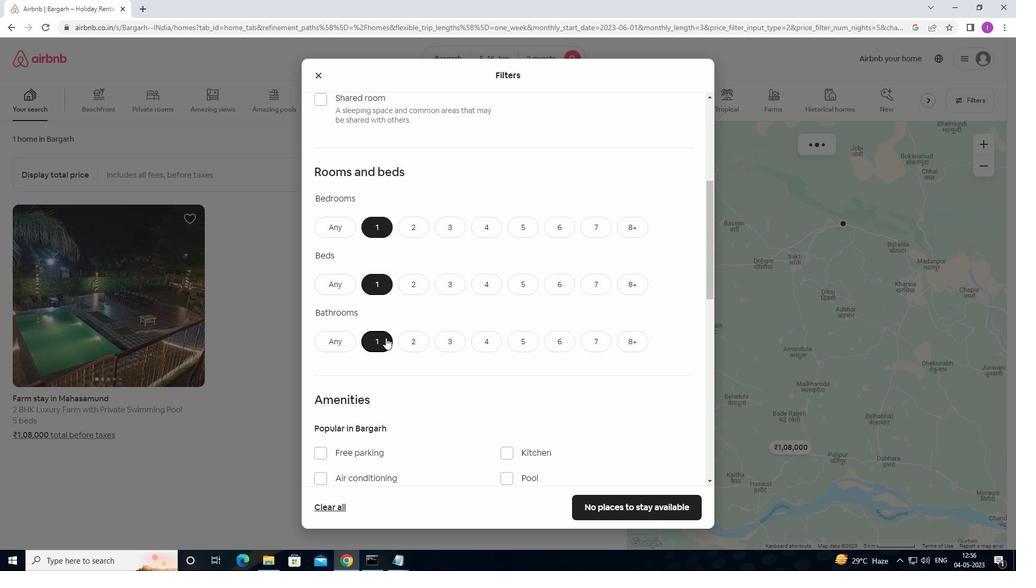
Action: Mouse scrolled (394, 340) with delta (0, 0)
Screenshot: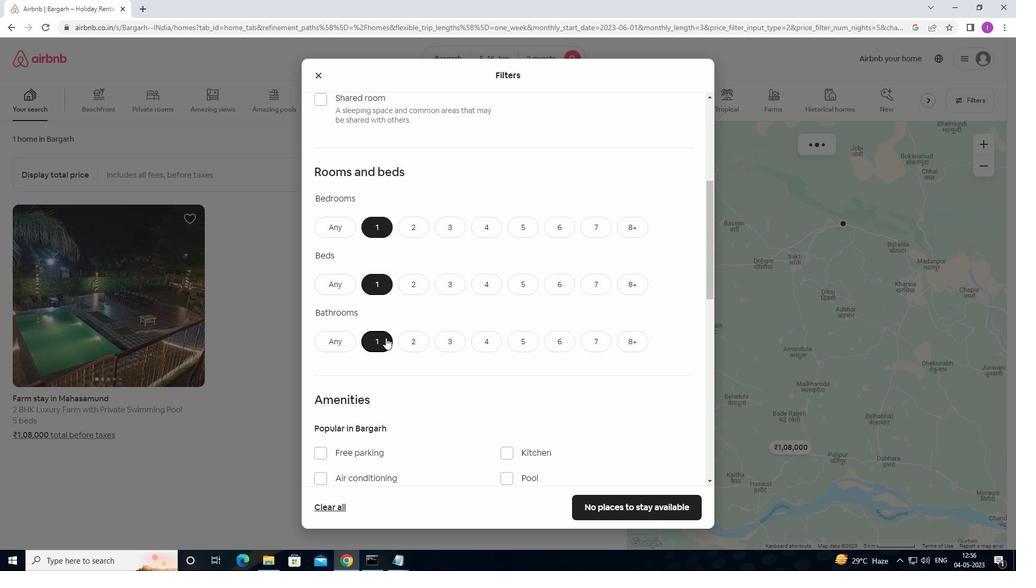 
Action: Mouse moved to (397, 343)
Screenshot: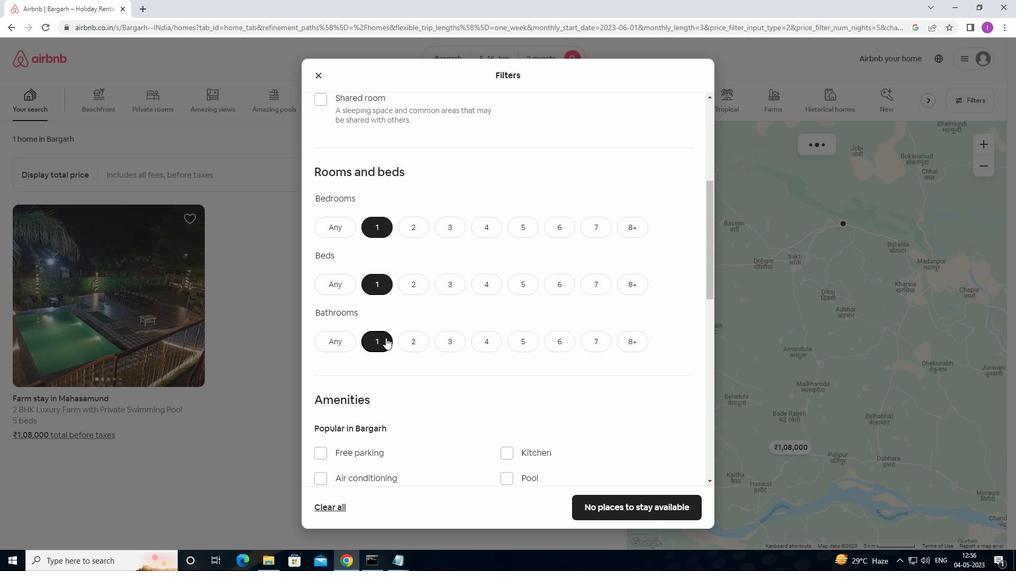 
Action: Mouse scrolled (397, 342) with delta (0, 0)
Screenshot: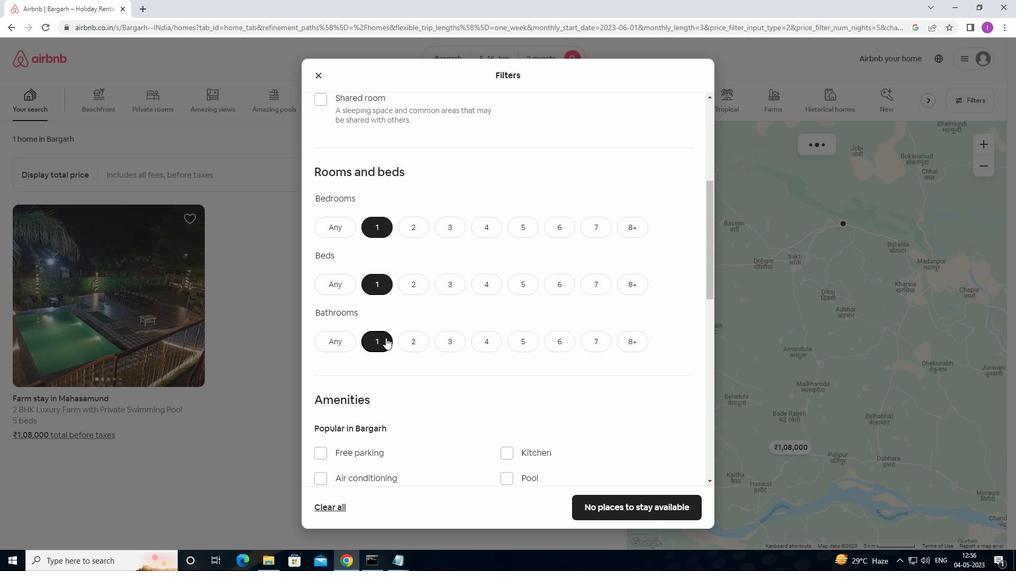 
Action: Mouse moved to (400, 345)
Screenshot: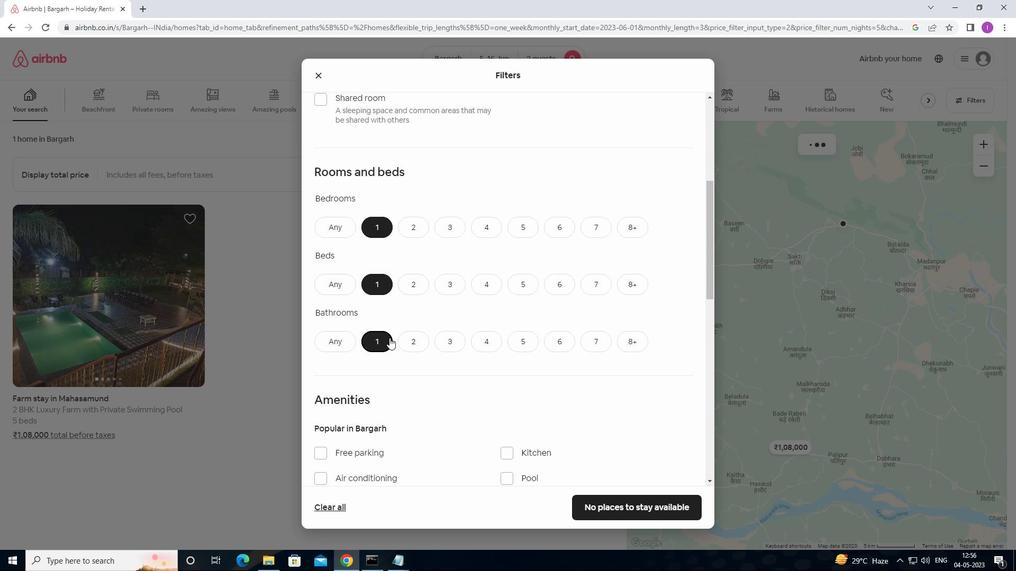
Action: Mouse scrolled (400, 345) with delta (0, 0)
Screenshot: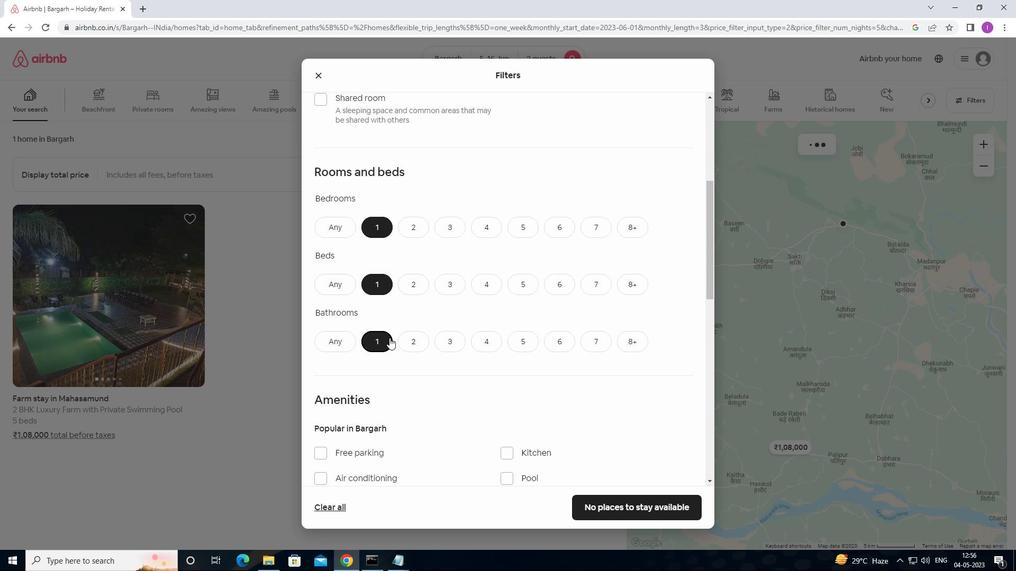 
Action: Mouse moved to (422, 340)
Screenshot: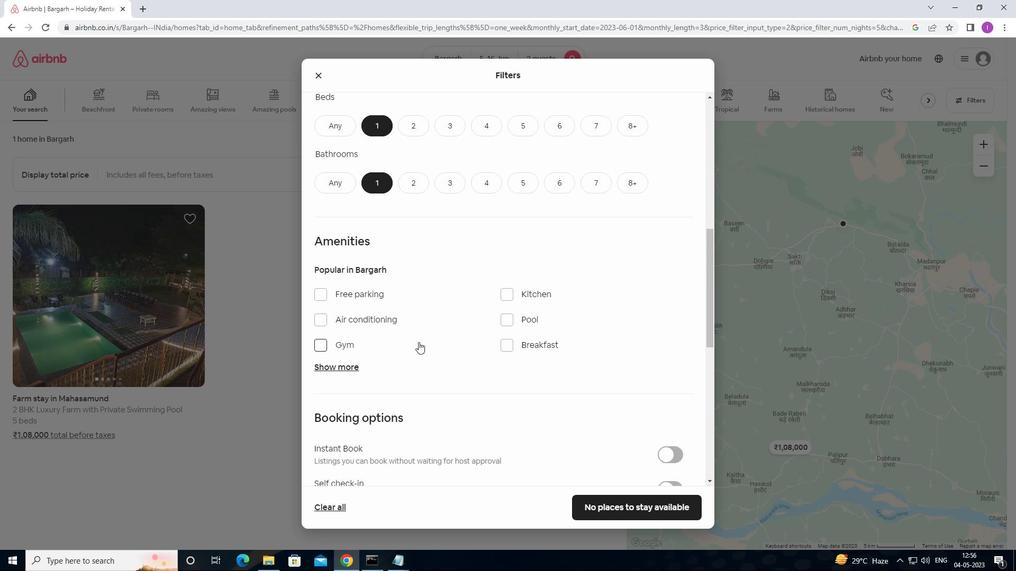 
Action: Mouse scrolled (422, 340) with delta (0, 0)
Screenshot: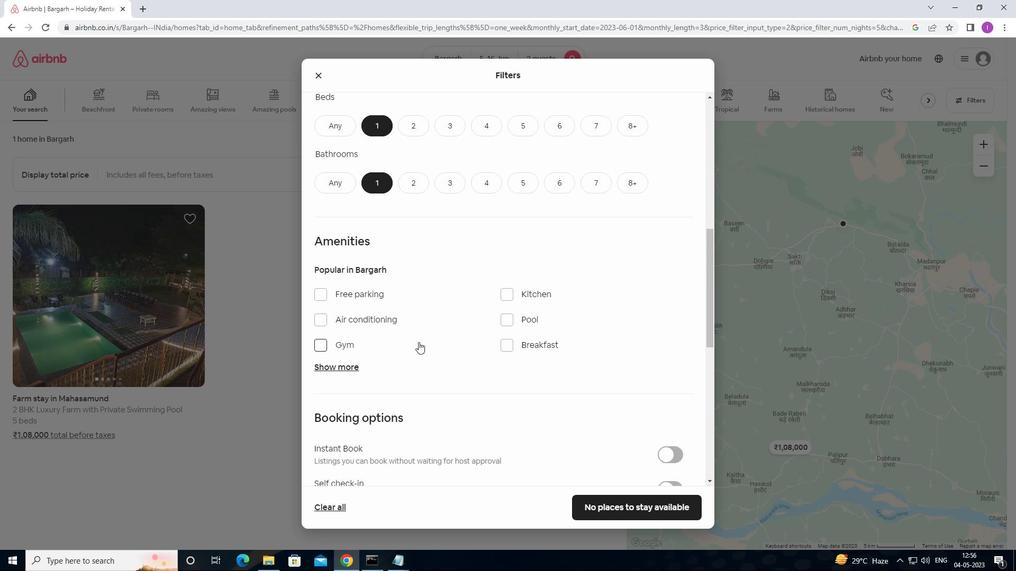 
Action: Mouse moved to (422, 340)
Screenshot: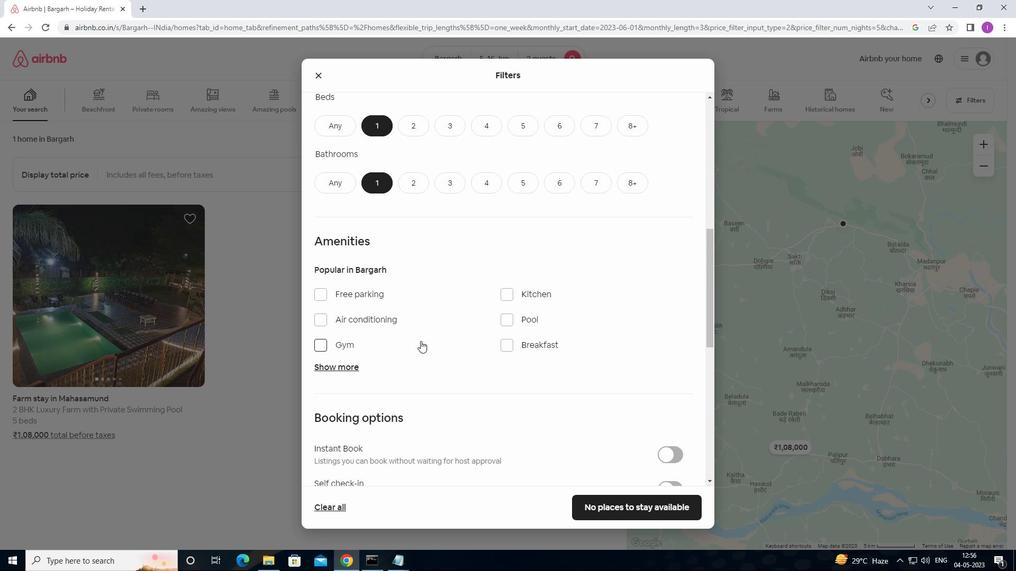 
Action: Mouse scrolled (422, 340) with delta (0, 0)
Screenshot: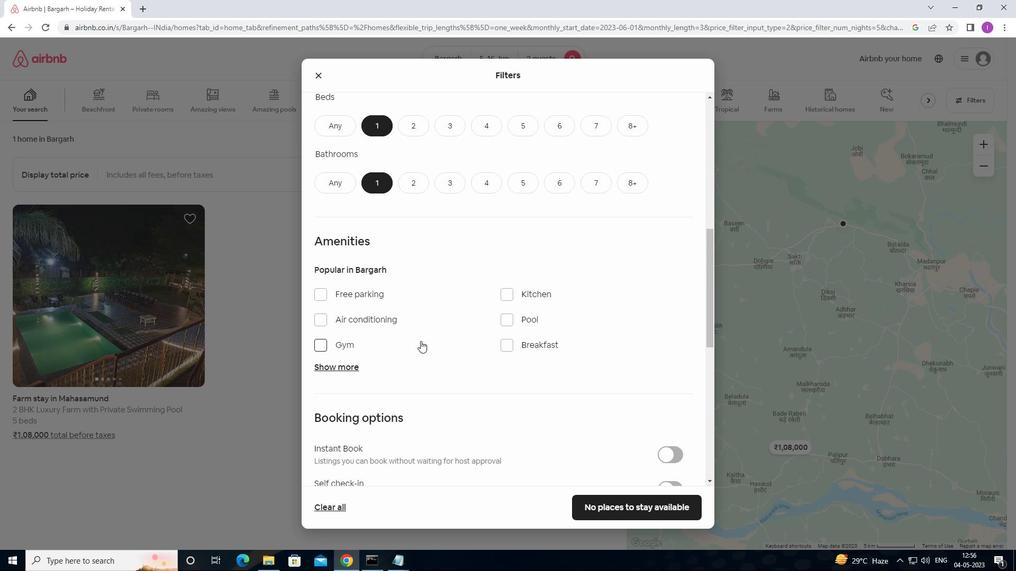 
Action: Mouse moved to (672, 382)
Screenshot: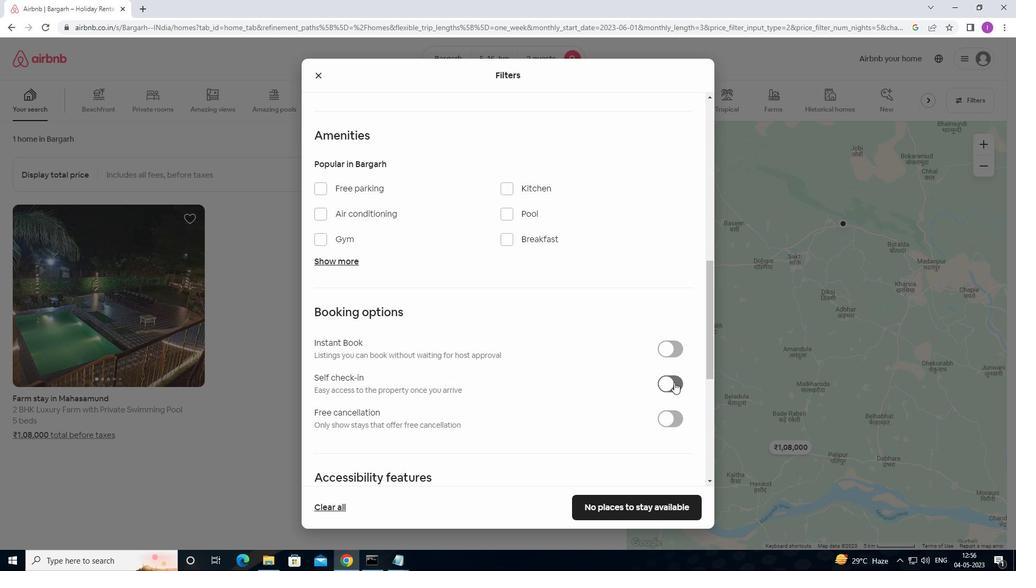 
Action: Mouse pressed left at (672, 382)
Screenshot: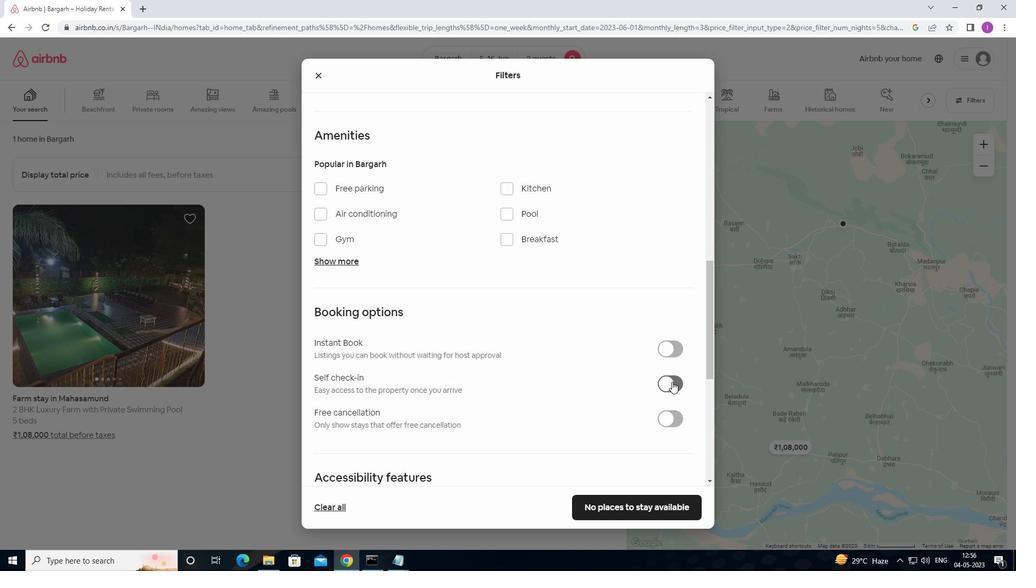 
Action: Mouse moved to (593, 378)
Screenshot: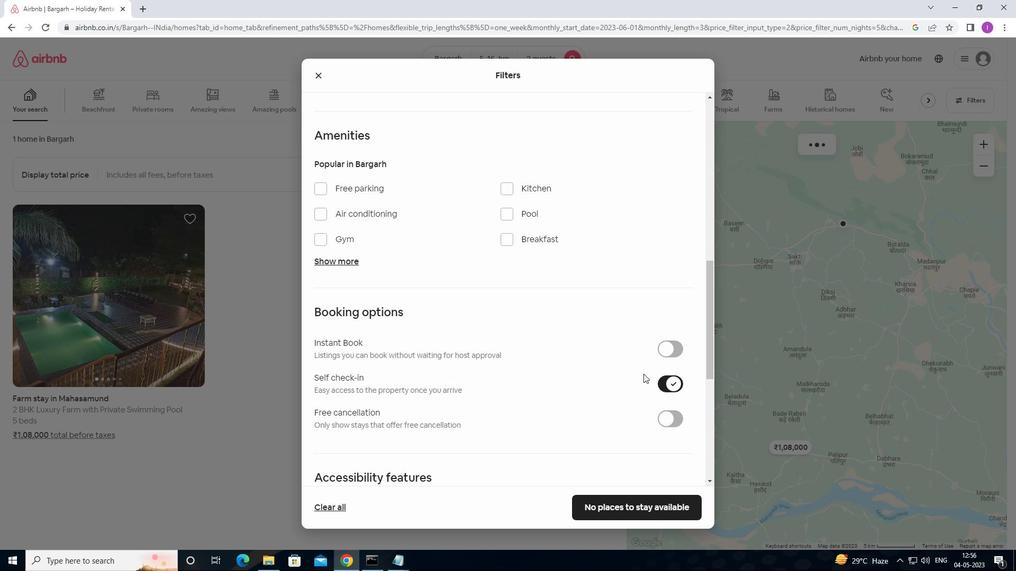 
Action: Mouse scrolled (593, 378) with delta (0, 0)
Screenshot: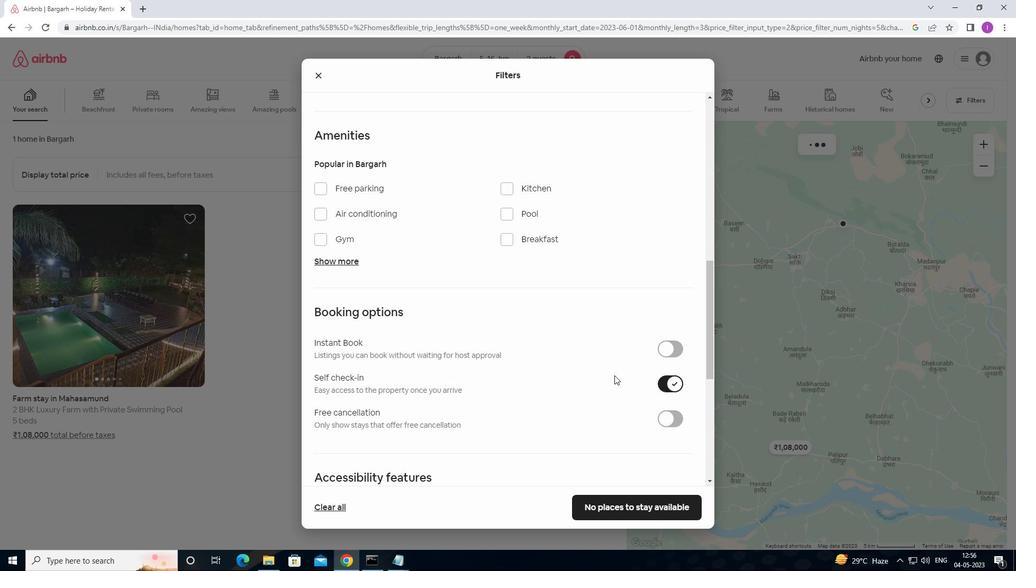 
Action: Mouse moved to (592, 379)
Screenshot: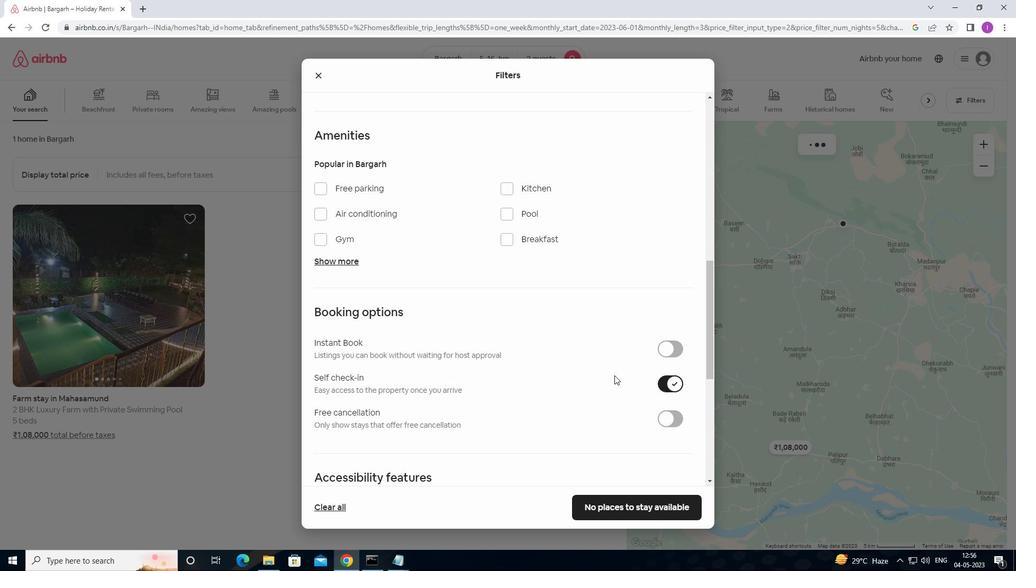 
Action: Mouse scrolled (592, 378) with delta (0, 0)
Screenshot: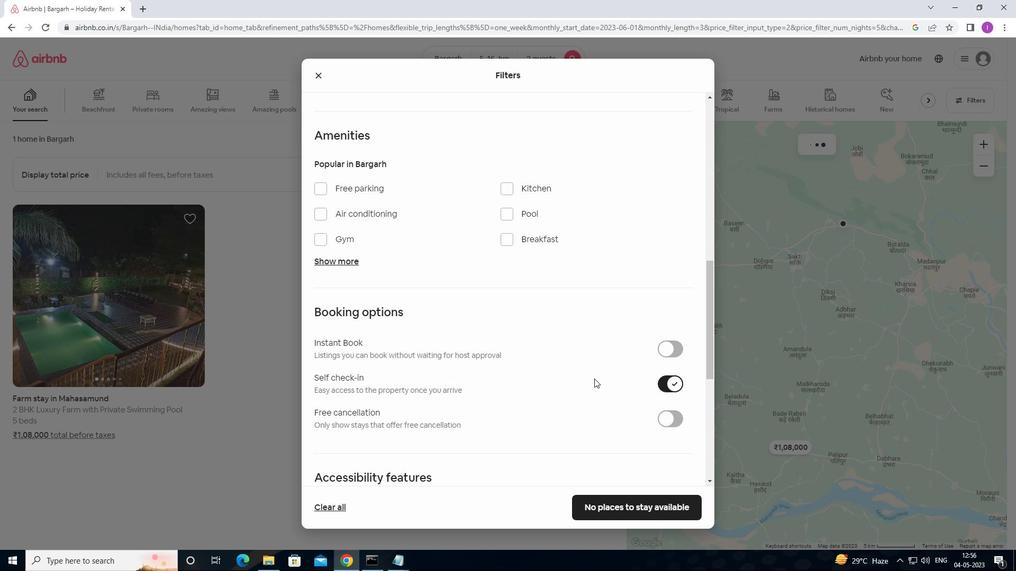 
Action: Mouse scrolled (592, 378) with delta (0, 0)
Screenshot: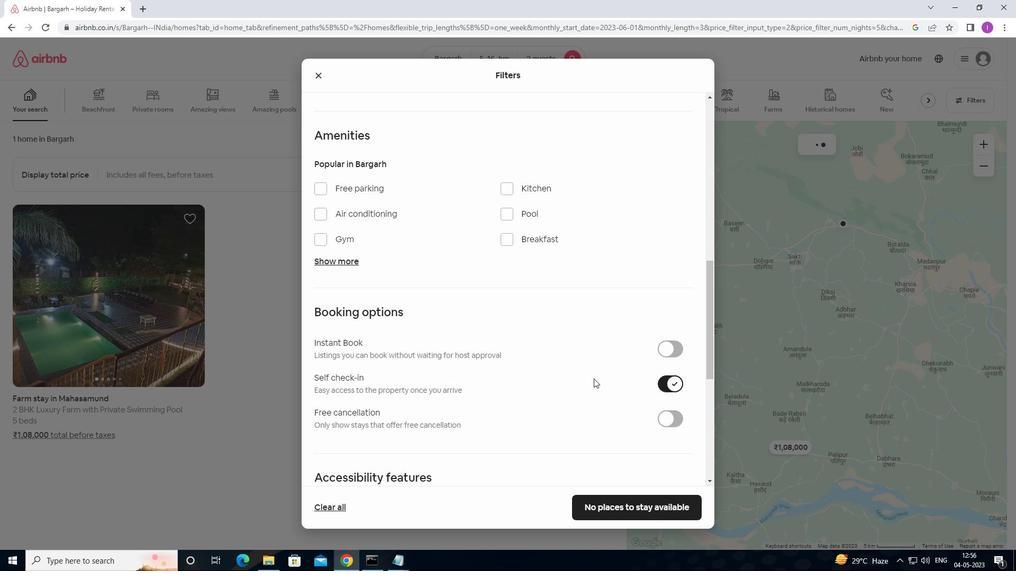 
Action: Mouse moved to (592, 379)
Screenshot: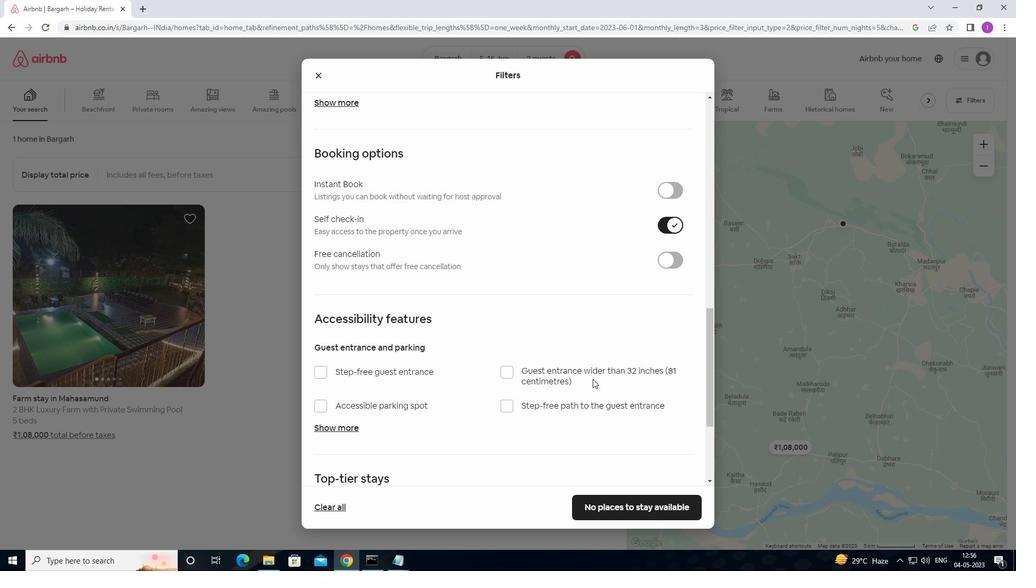
Action: Mouse scrolled (592, 378) with delta (0, 0)
Screenshot: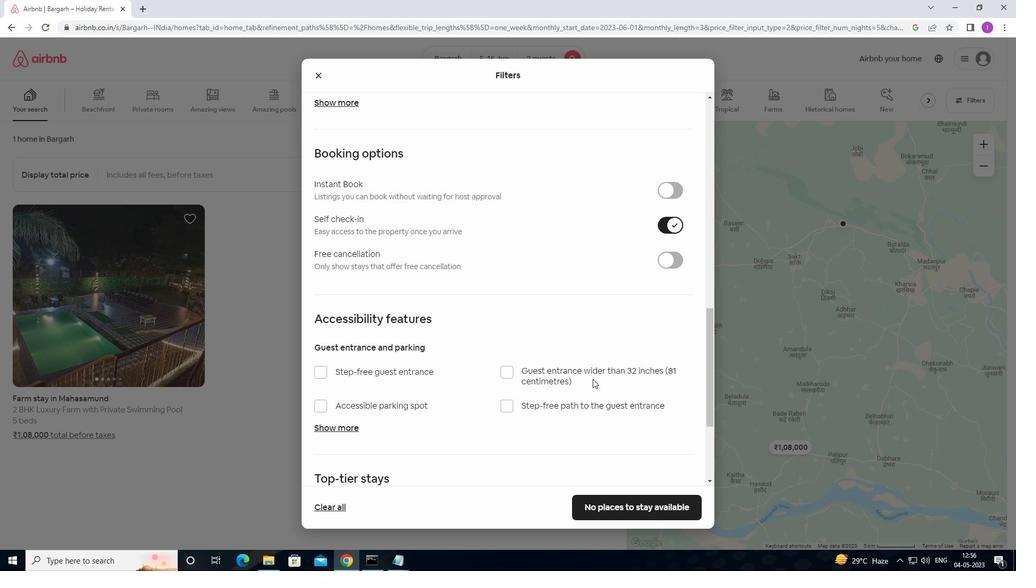 
Action: Mouse scrolled (592, 378) with delta (0, 0)
Screenshot: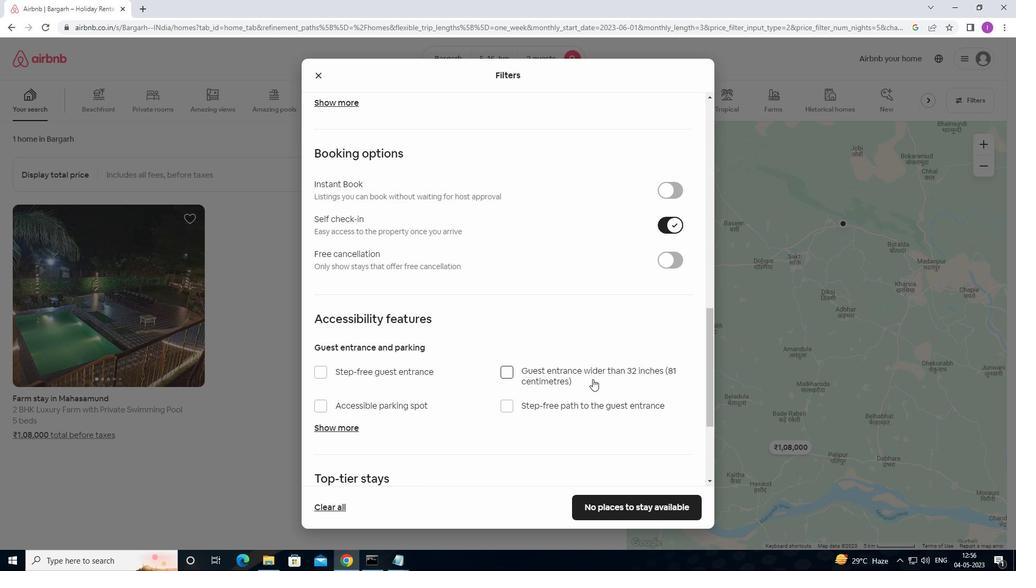
Action: Mouse scrolled (592, 378) with delta (0, 0)
Screenshot: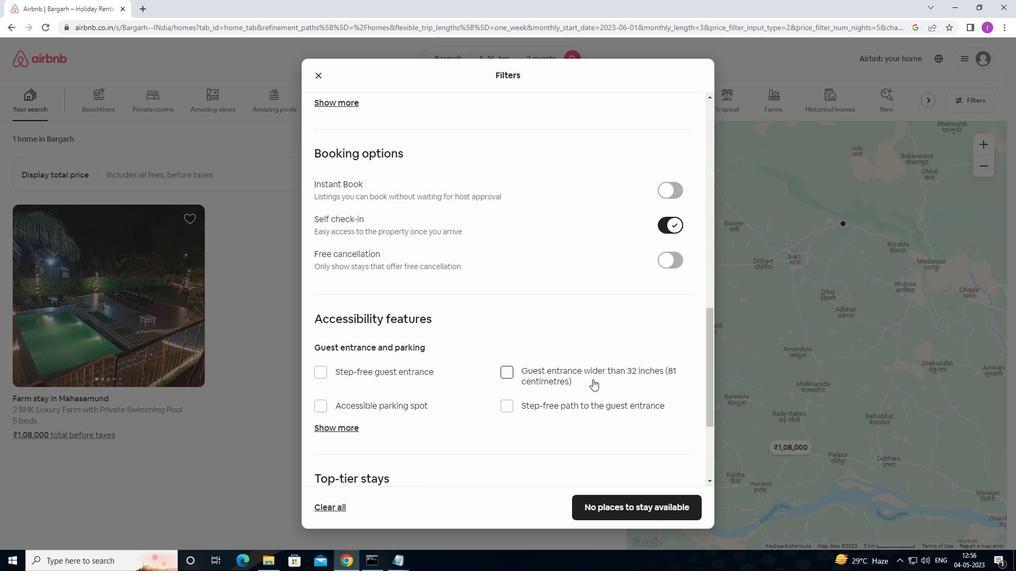 
Action: Mouse moved to (590, 368)
Screenshot: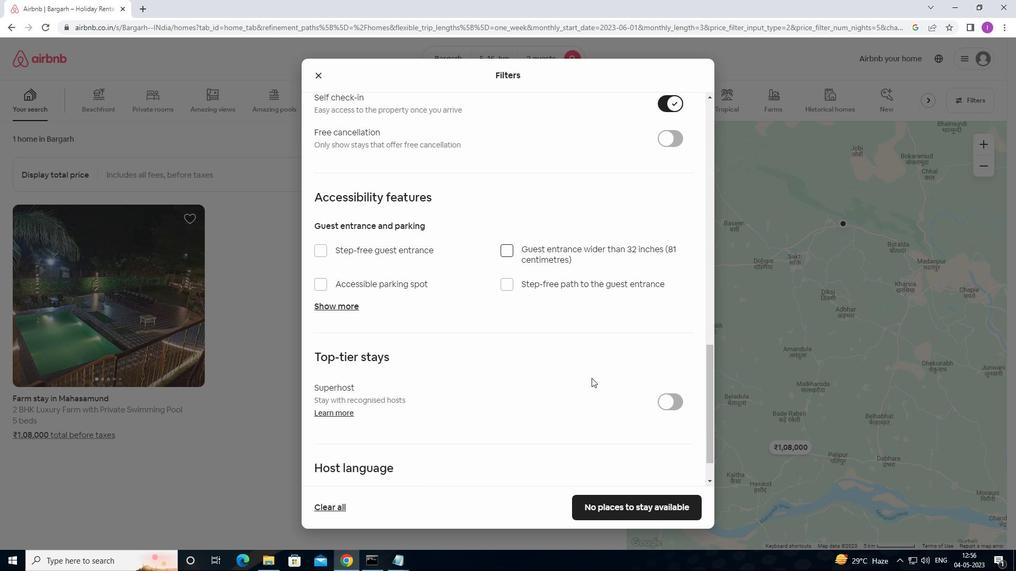 
Action: Mouse scrolled (590, 367) with delta (0, 0)
Screenshot: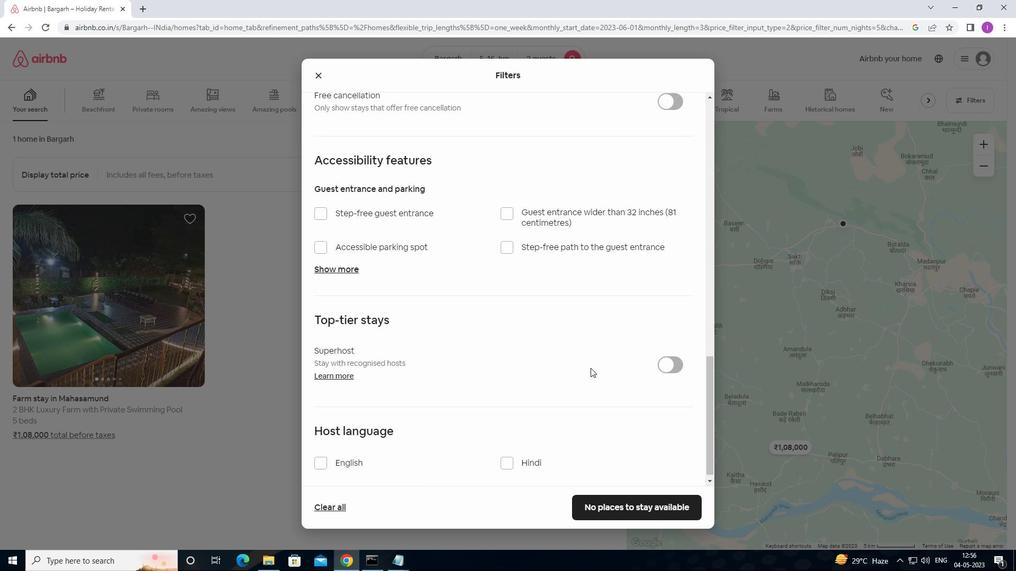 
Action: Mouse scrolled (590, 367) with delta (0, 0)
Screenshot: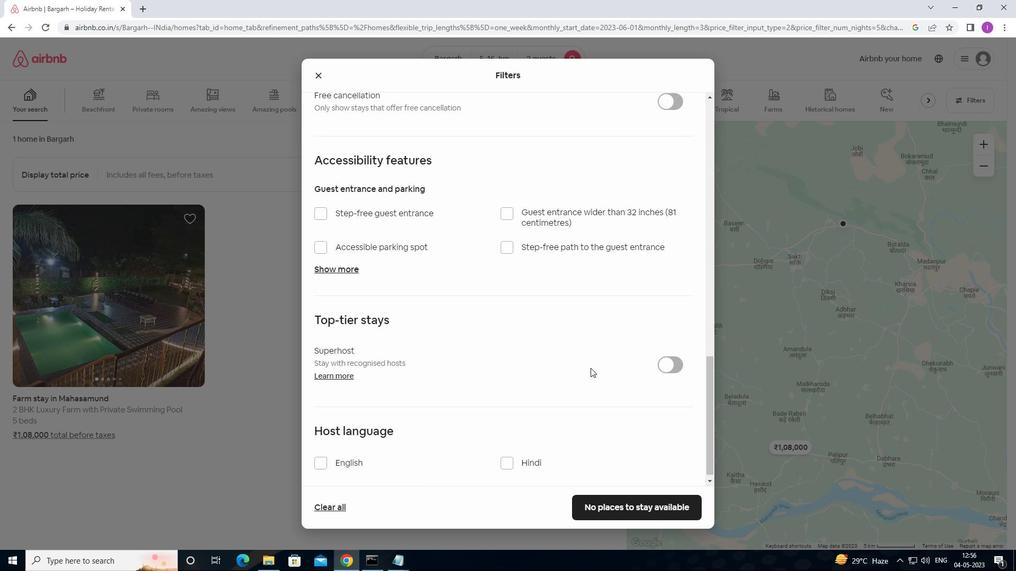 
Action: Mouse scrolled (590, 367) with delta (0, 0)
Screenshot: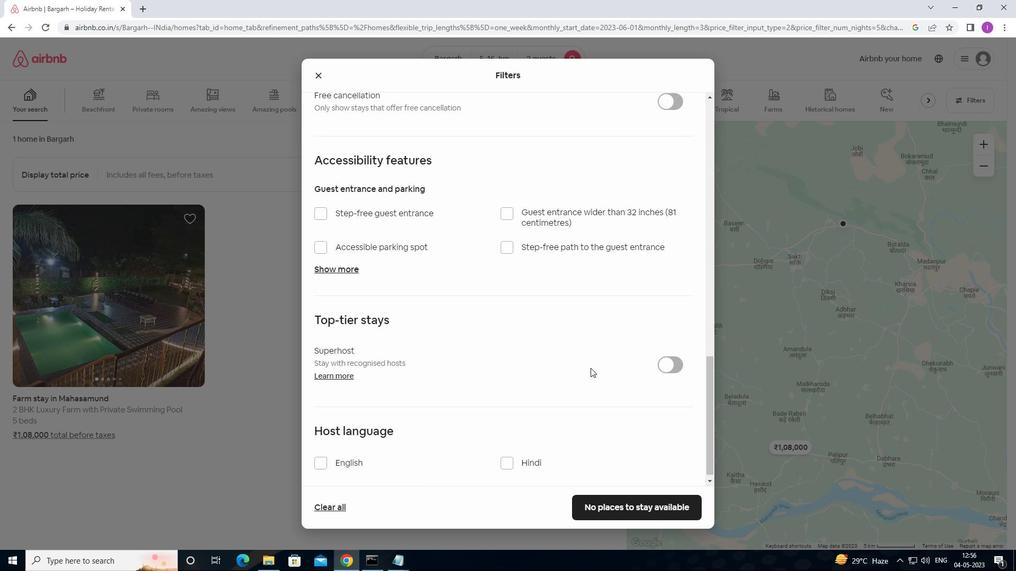 
Action: Mouse moved to (590, 367)
Screenshot: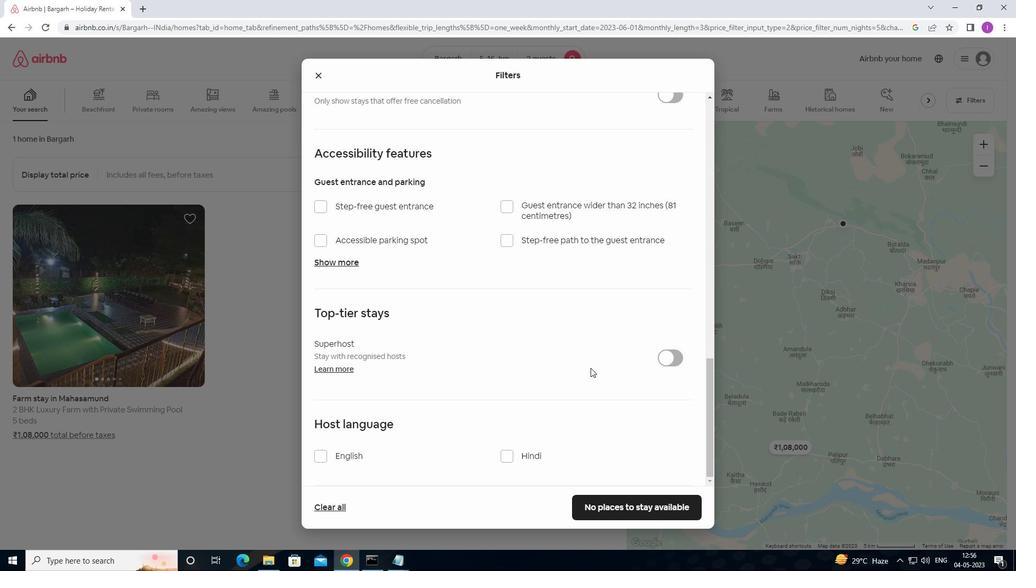 
Action: Mouse scrolled (590, 367) with delta (0, 0)
Screenshot: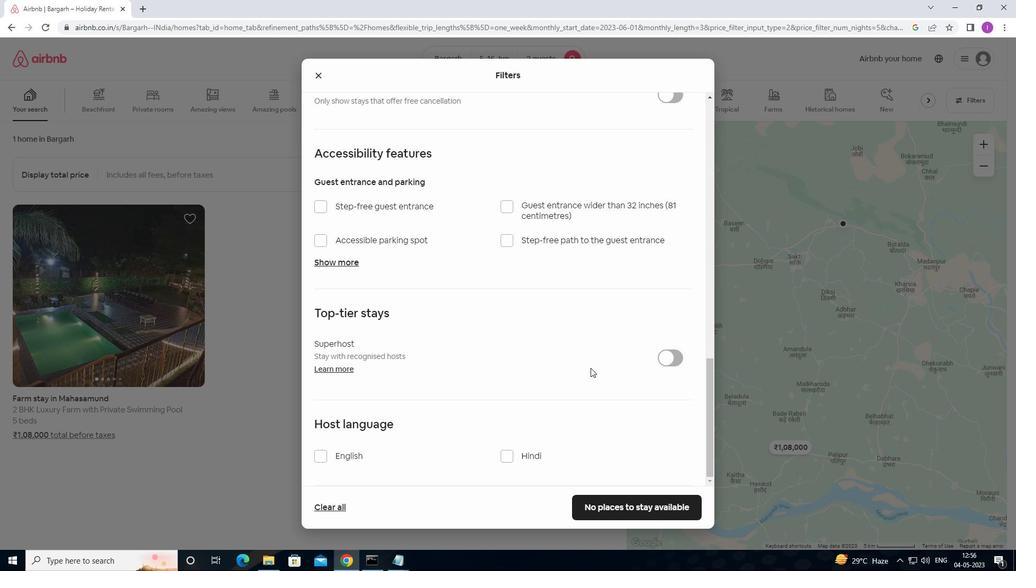 
Action: Mouse moved to (589, 368)
Screenshot: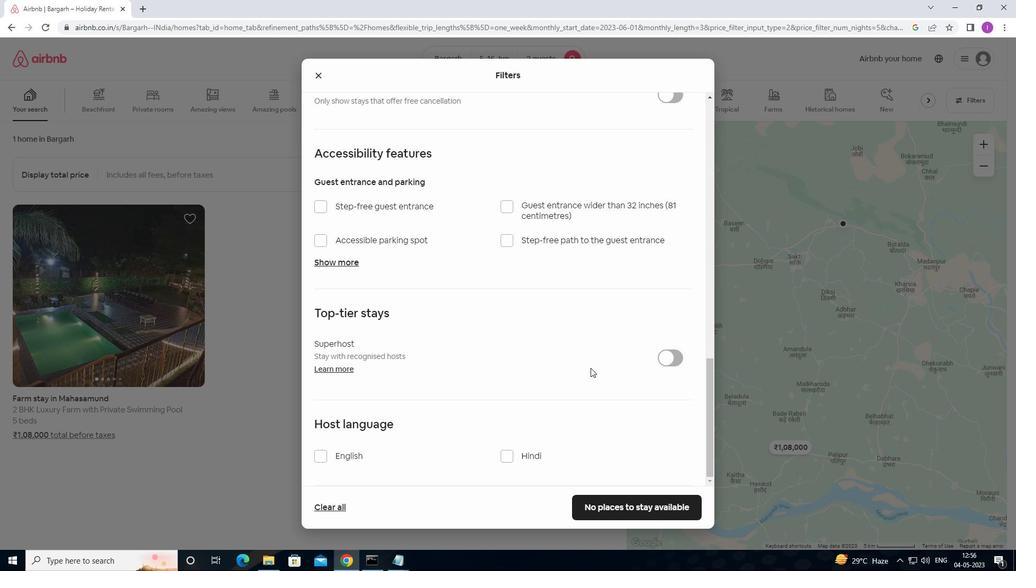 
Action: Mouse scrolled (589, 368) with delta (0, 0)
Screenshot: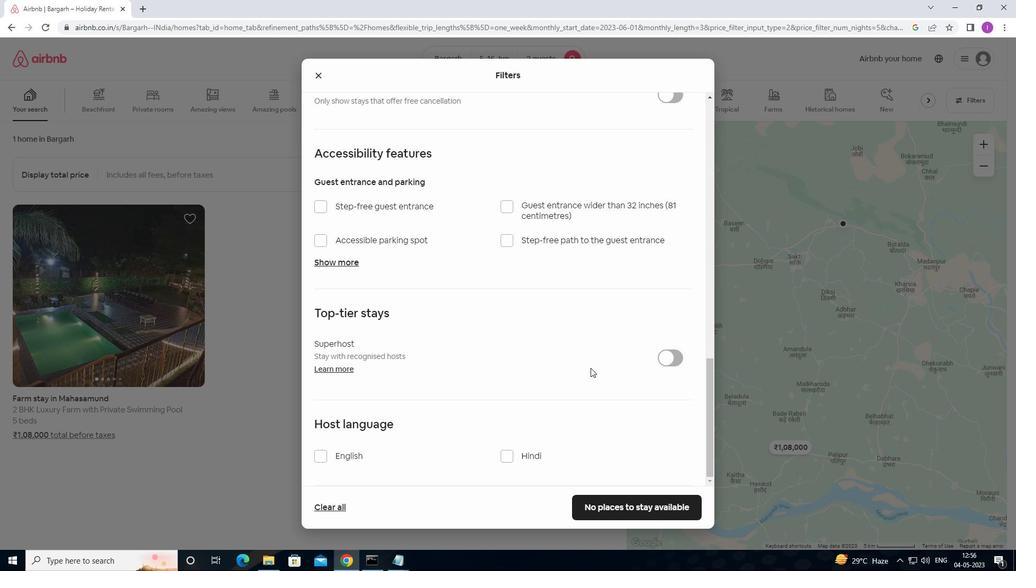 
Action: Mouse moved to (588, 369)
Screenshot: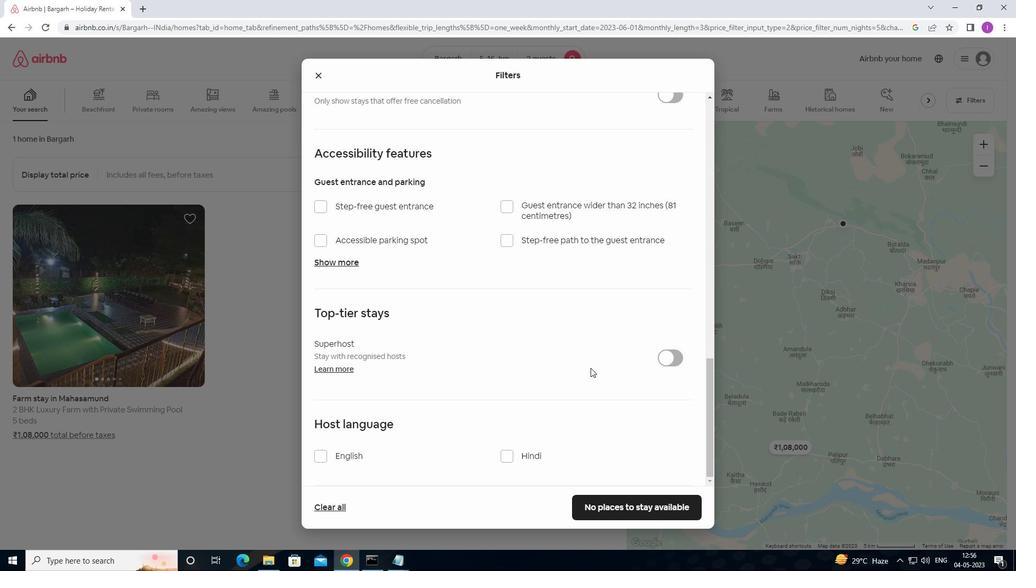 
Action: Mouse scrolled (588, 368) with delta (0, 0)
Screenshot: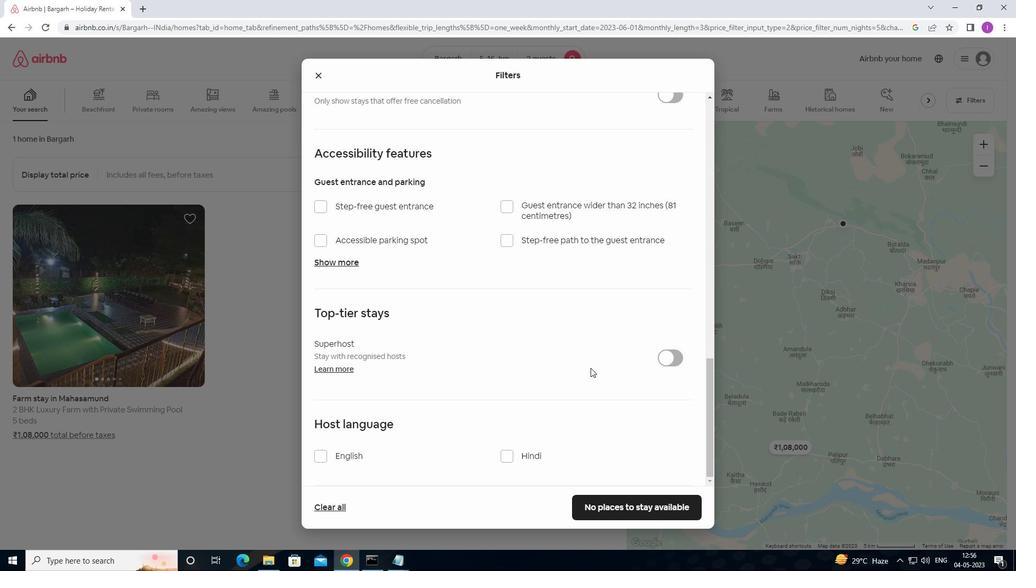 
Action: Mouse moved to (581, 378)
Screenshot: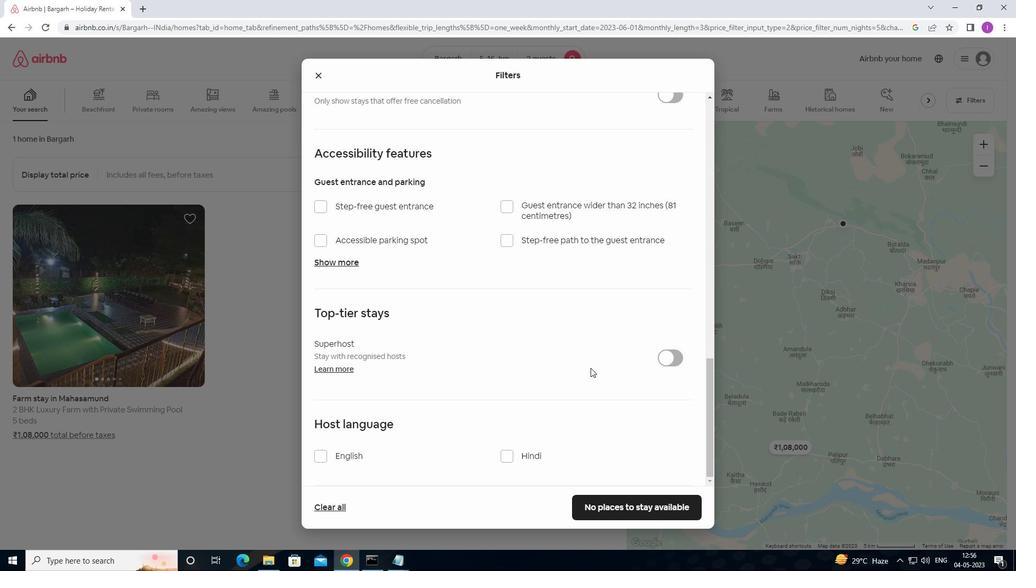
Action: Mouse scrolled (581, 377) with delta (0, 0)
Screenshot: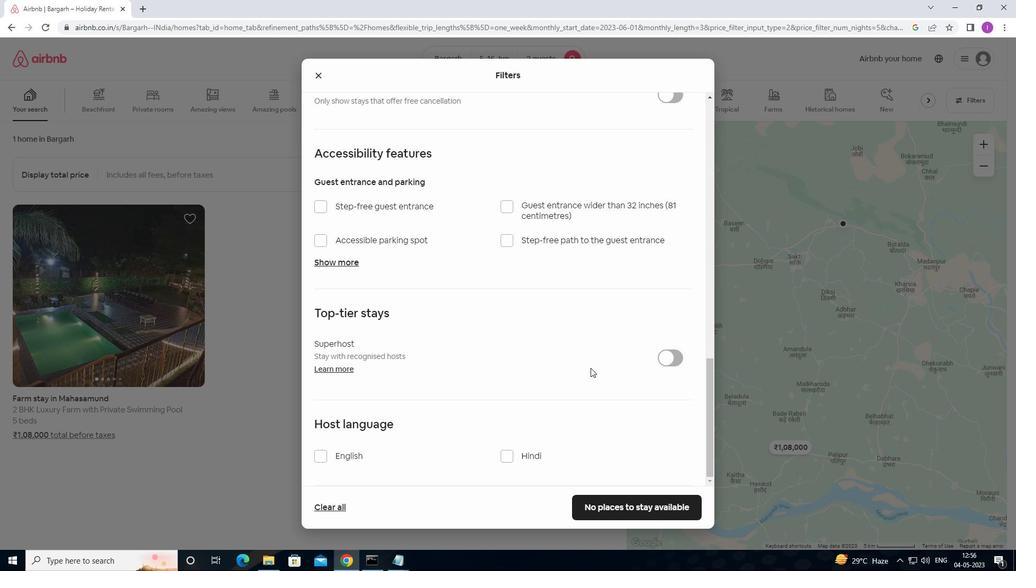 
Action: Mouse moved to (320, 452)
Screenshot: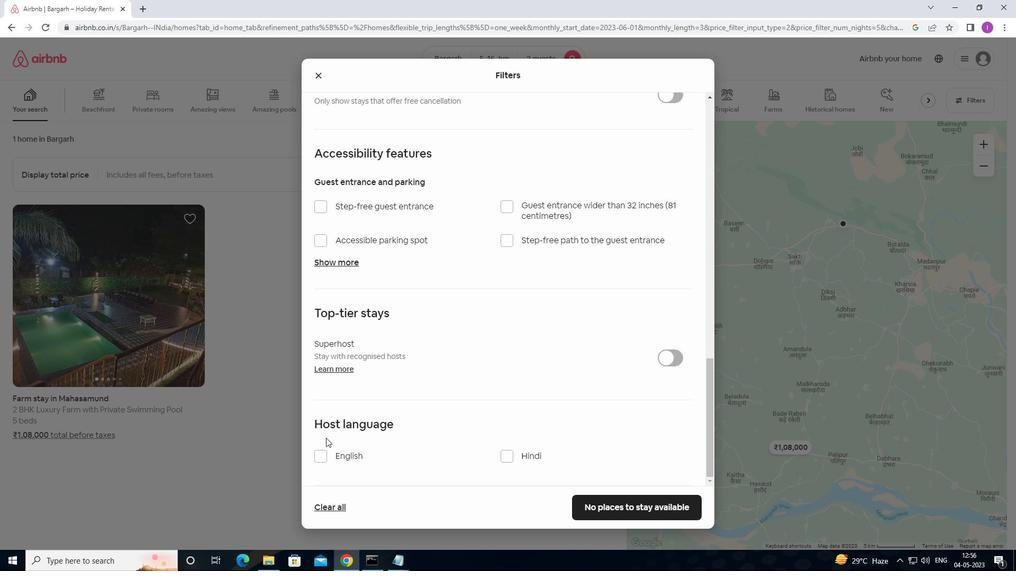 
Action: Mouse pressed left at (320, 452)
Screenshot: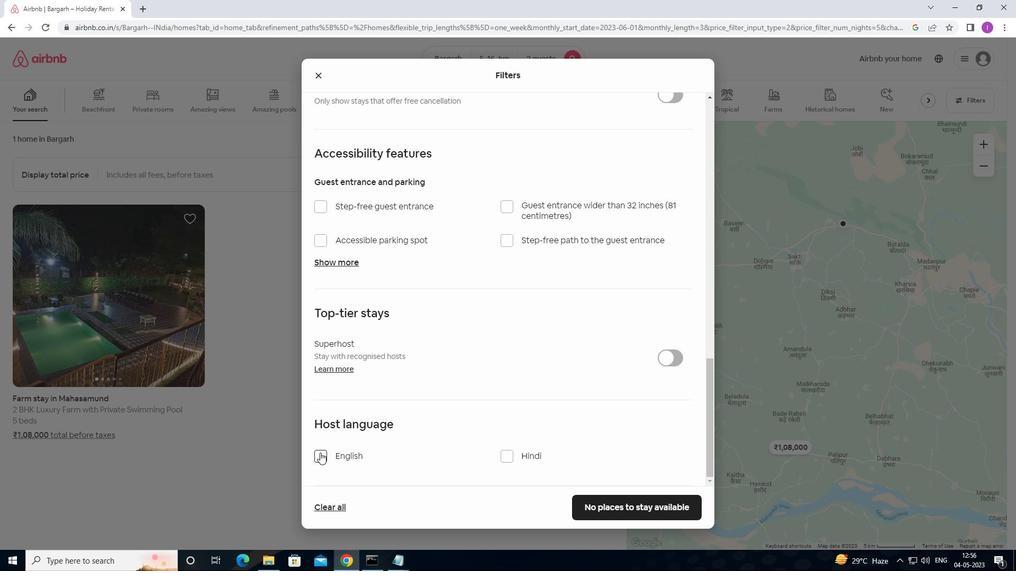 
Action: Mouse moved to (587, 500)
Screenshot: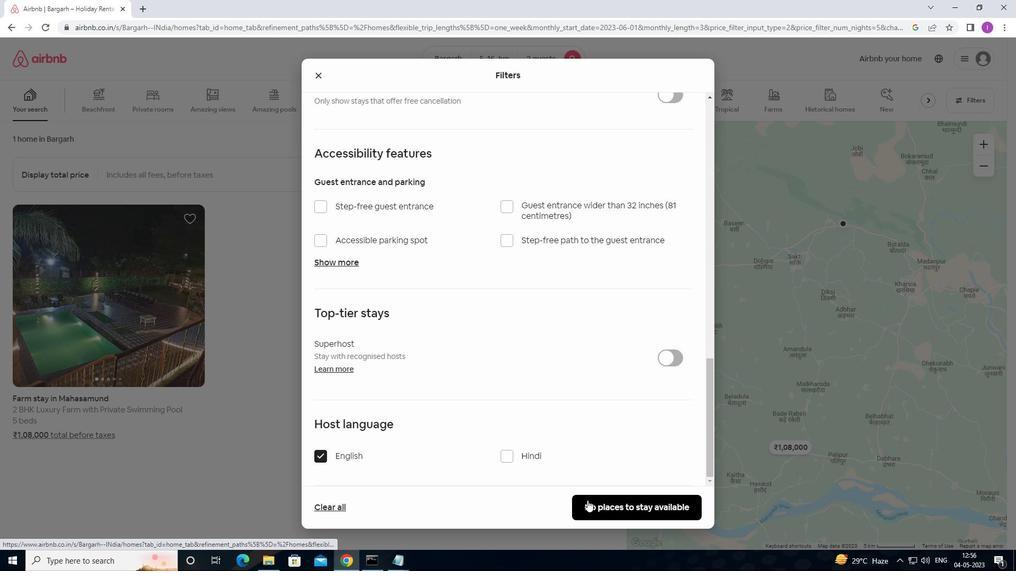 
Action: Mouse pressed left at (587, 500)
Screenshot: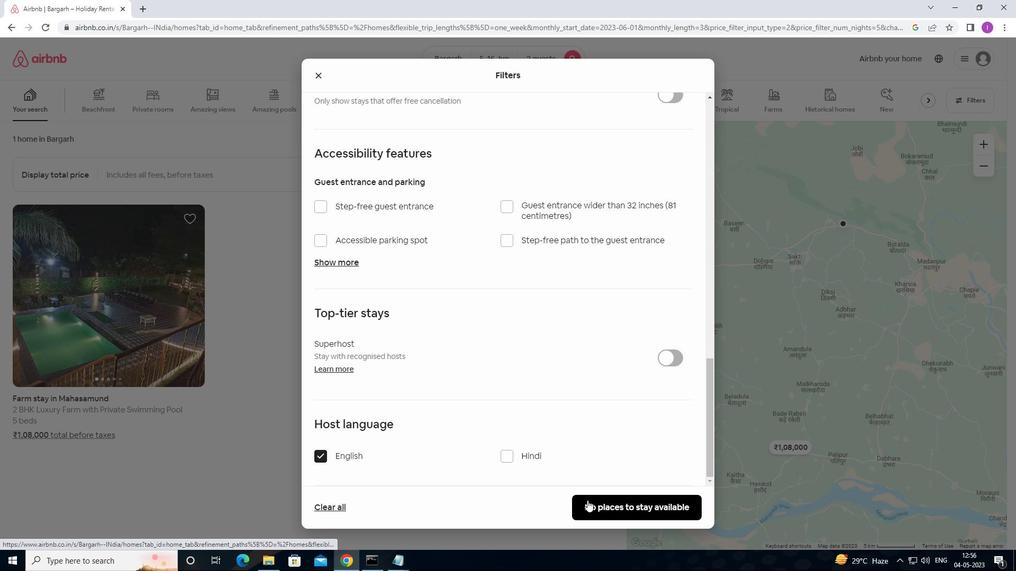 
Action: Mouse moved to (538, 445)
Screenshot: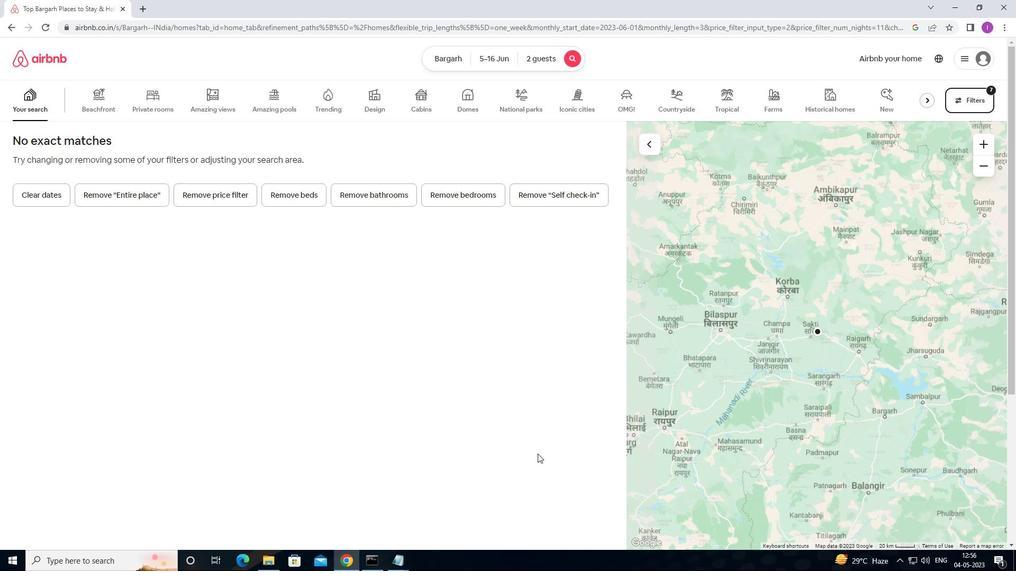 
